 Task: Create a due date automation trigger when advanced on, on the tuesday of the week before a card is due add fields with custom field "Resume" set to a date not in this month at 11:00 AM.
Action: Mouse moved to (900, 271)
Screenshot: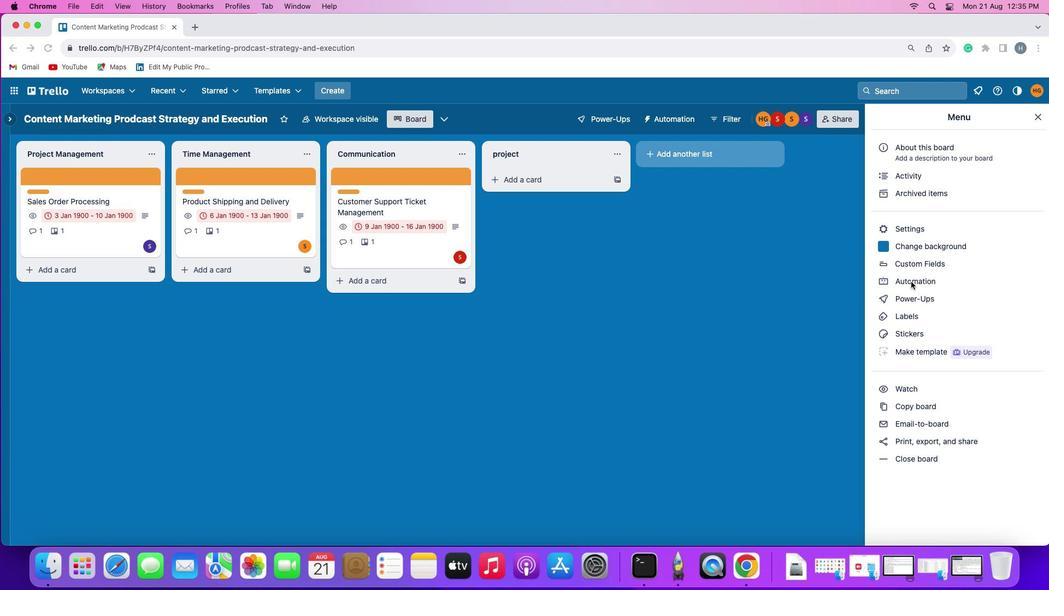 
Action: Mouse pressed left at (900, 271)
Screenshot: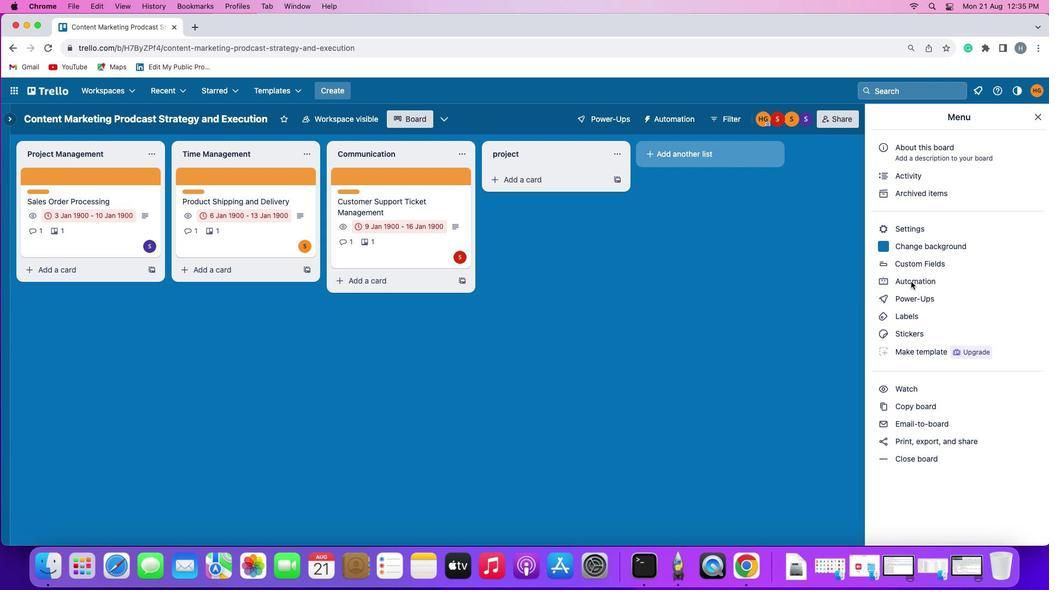 
Action: Mouse pressed left at (900, 271)
Screenshot: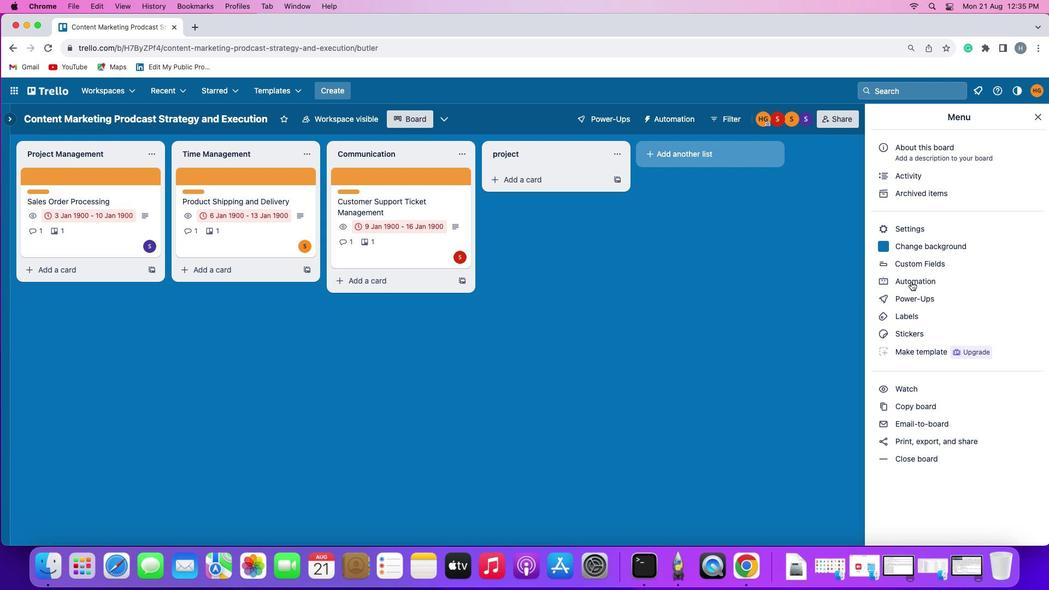 
Action: Mouse moved to (61, 250)
Screenshot: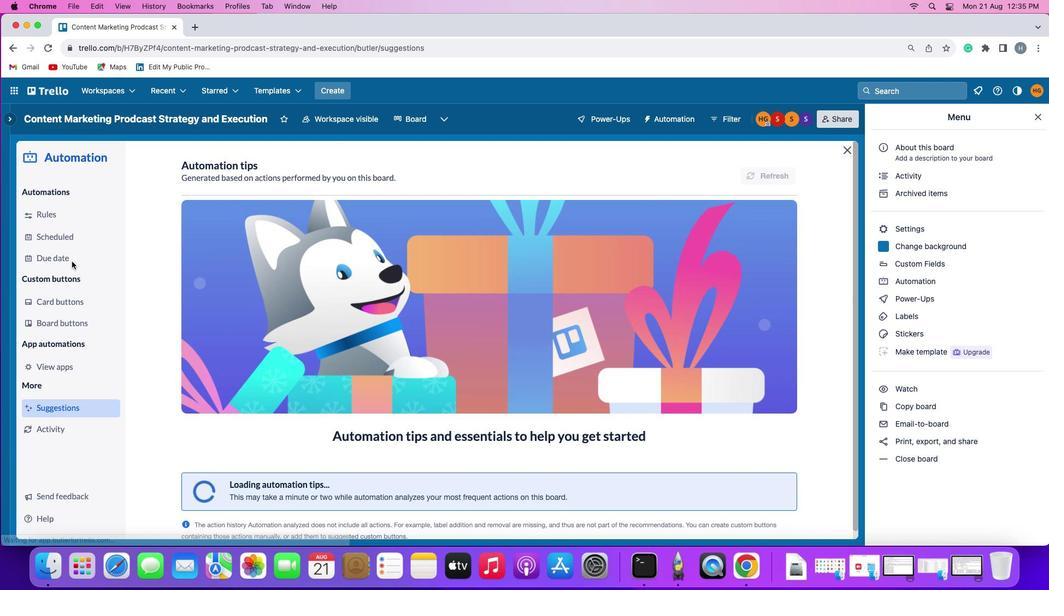 
Action: Mouse pressed left at (61, 250)
Screenshot: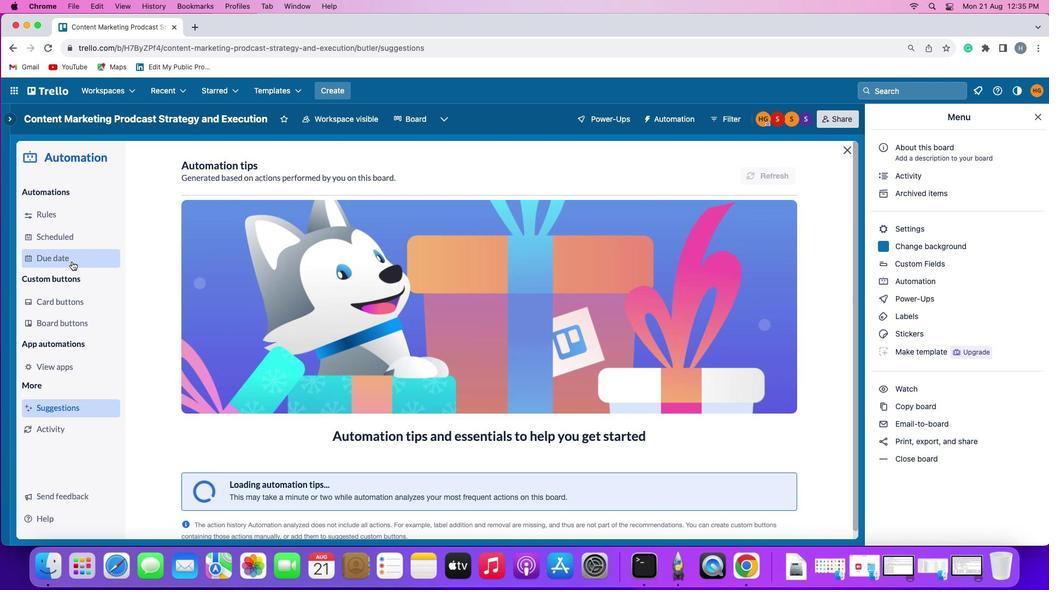 
Action: Mouse moved to (719, 158)
Screenshot: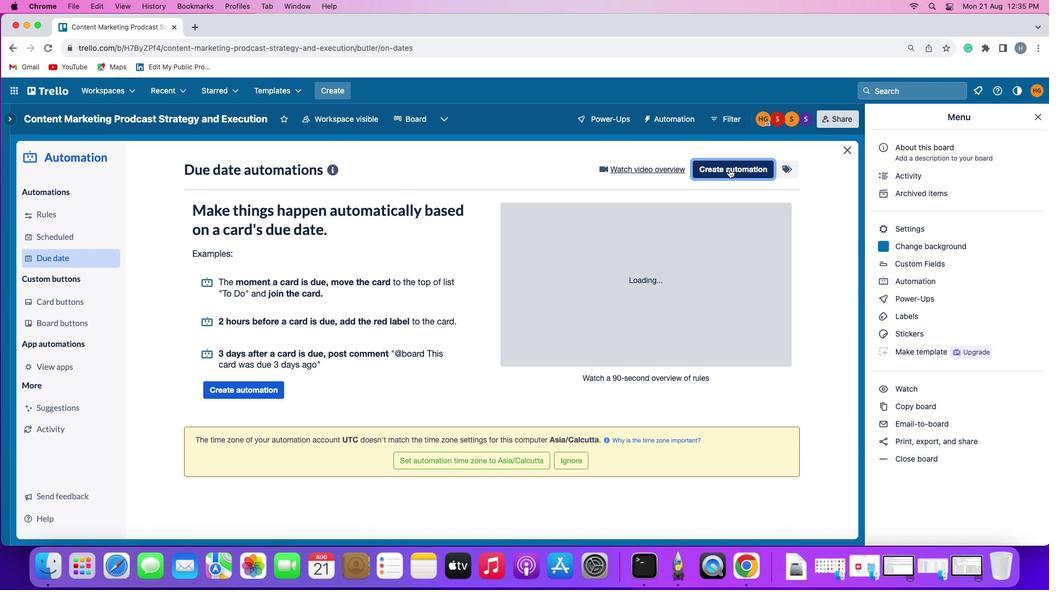 
Action: Mouse pressed left at (719, 158)
Screenshot: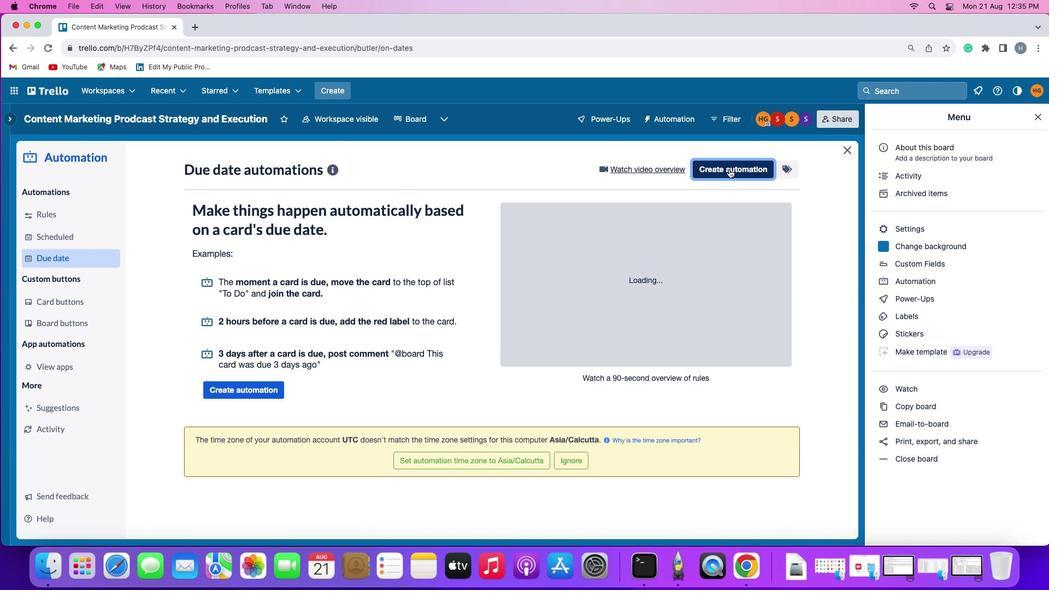
Action: Mouse moved to (195, 262)
Screenshot: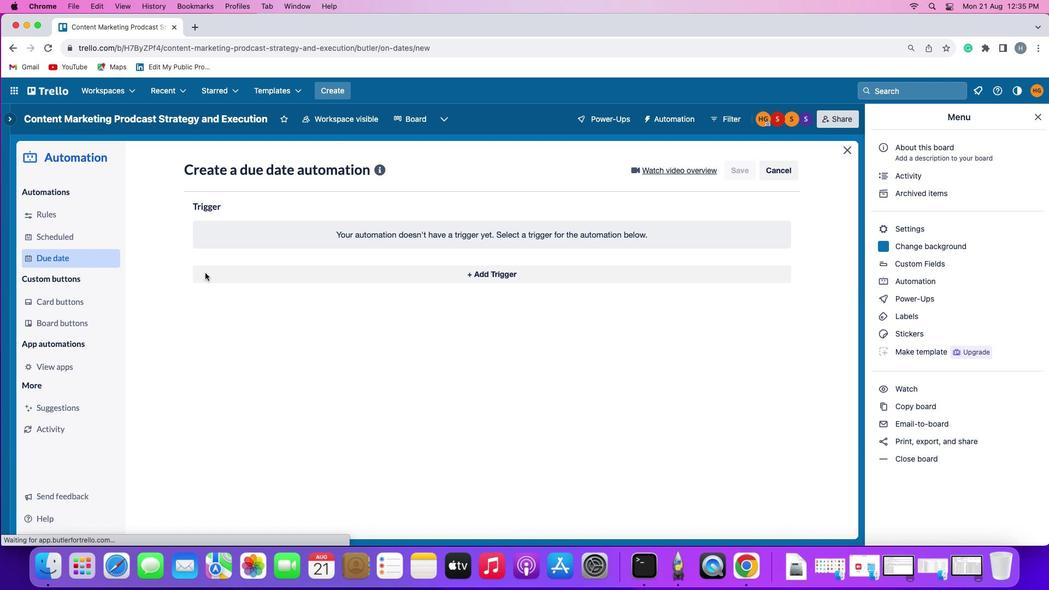 
Action: Mouse pressed left at (195, 262)
Screenshot: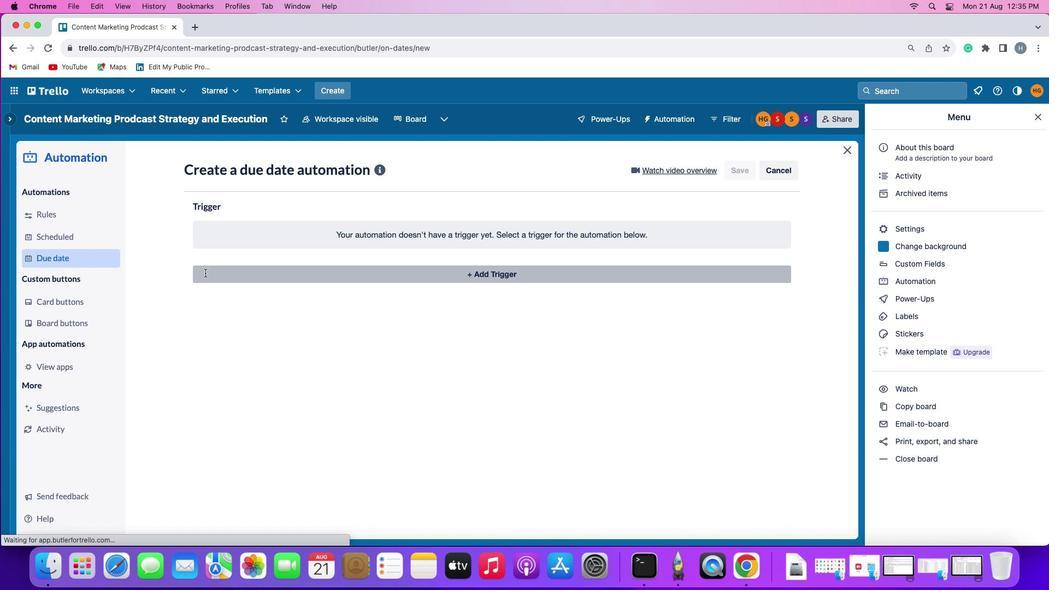 
Action: Mouse moved to (227, 473)
Screenshot: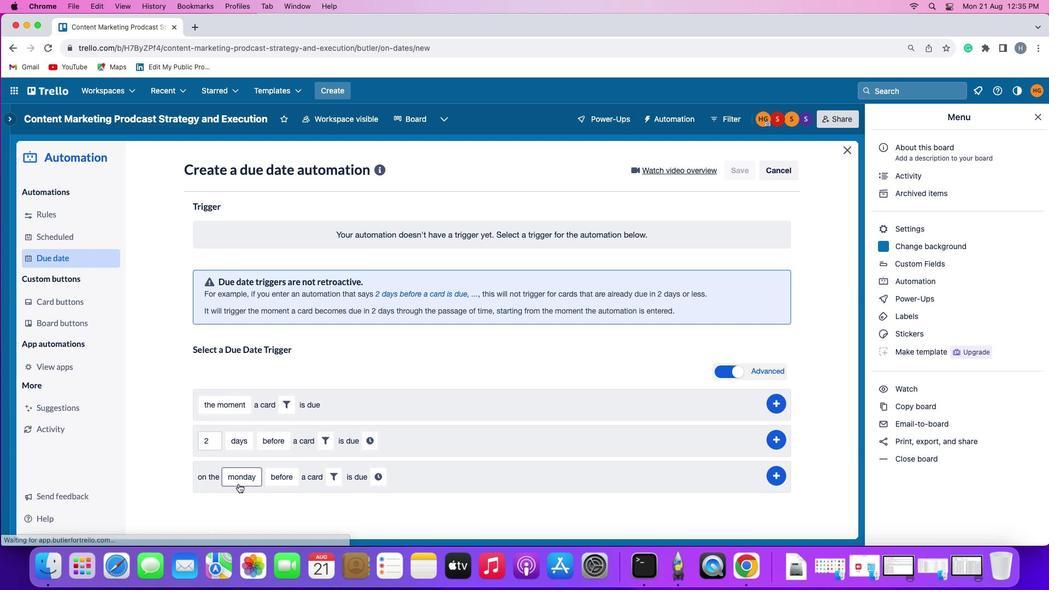 
Action: Mouse pressed left at (227, 473)
Screenshot: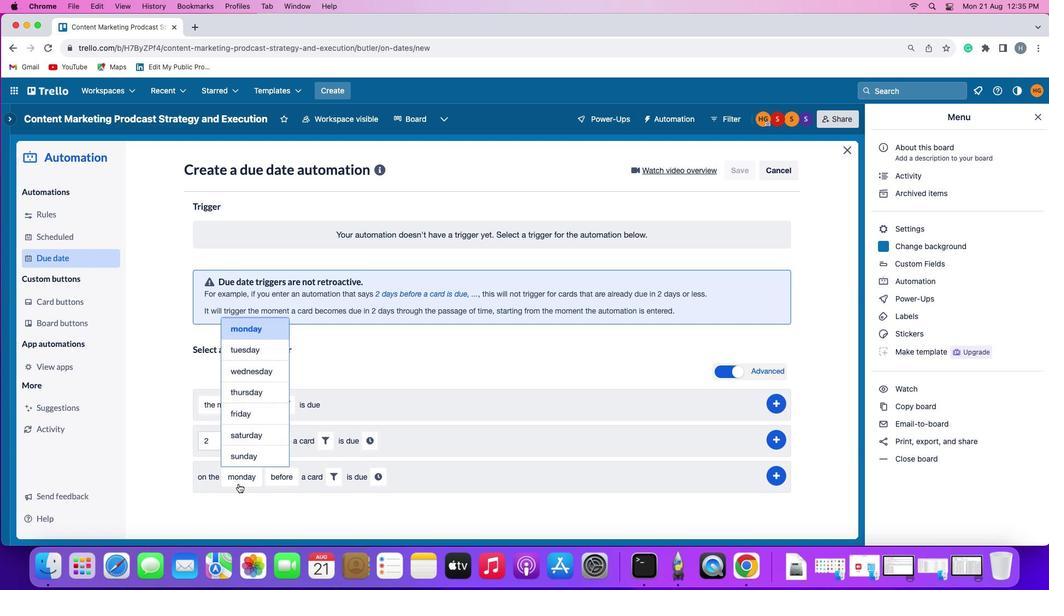 
Action: Mouse moved to (250, 337)
Screenshot: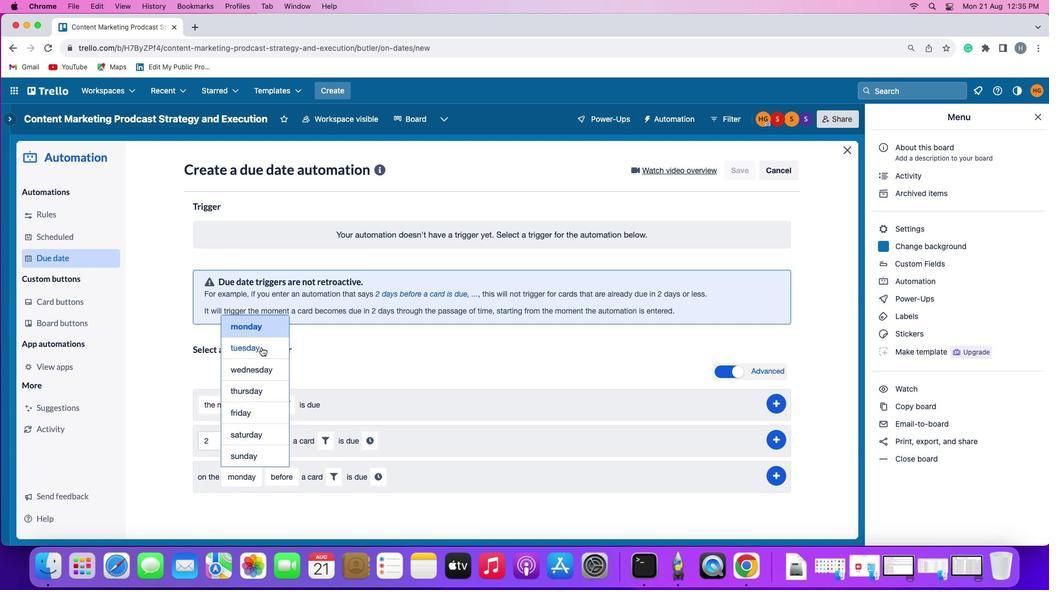 
Action: Mouse pressed left at (250, 337)
Screenshot: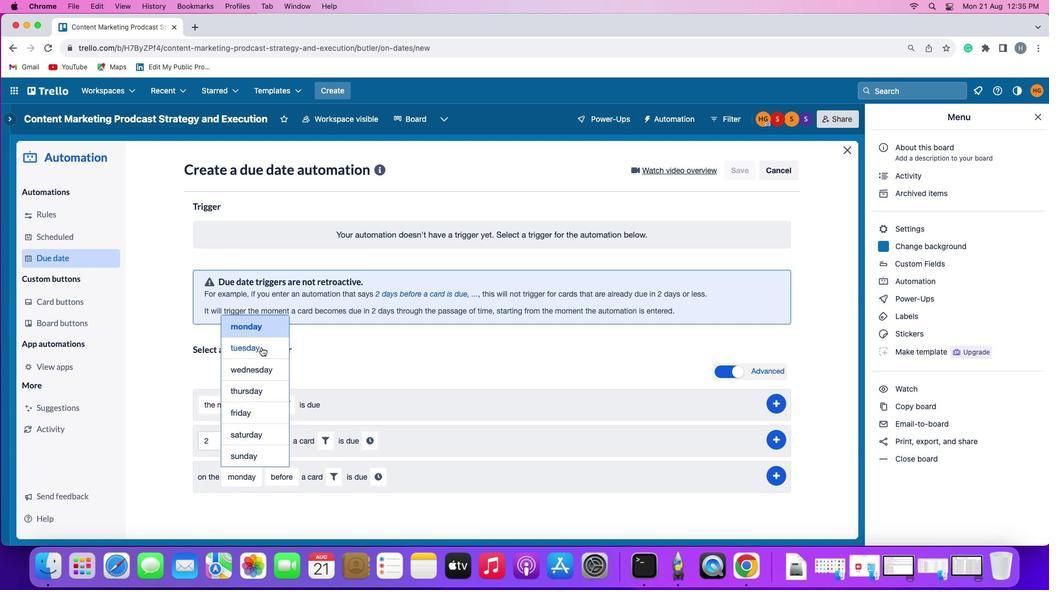 
Action: Mouse moved to (263, 465)
Screenshot: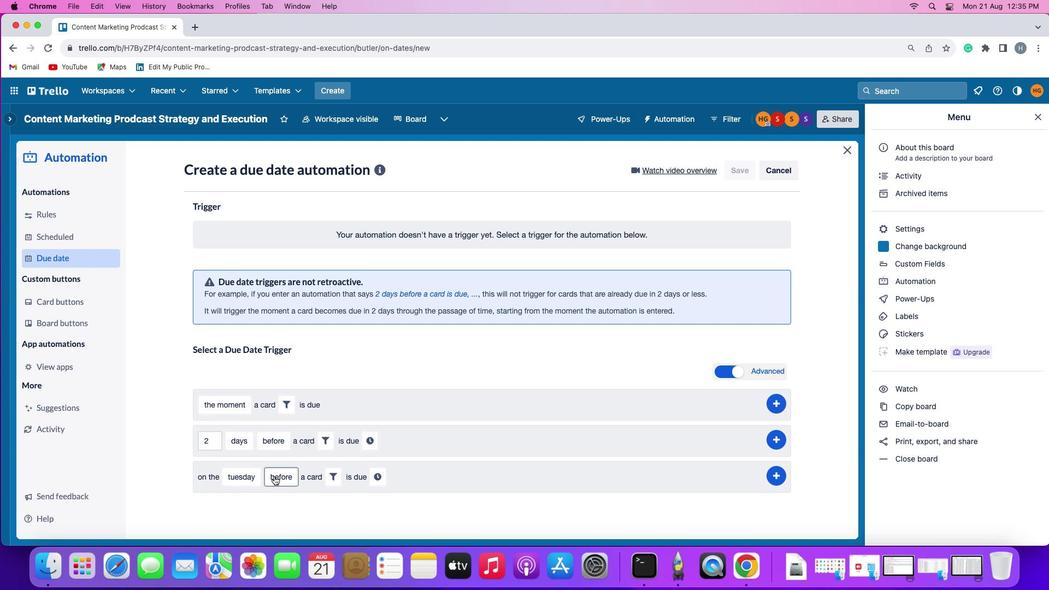 
Action: Mouse pressed left at (263, 465)
Screenshot: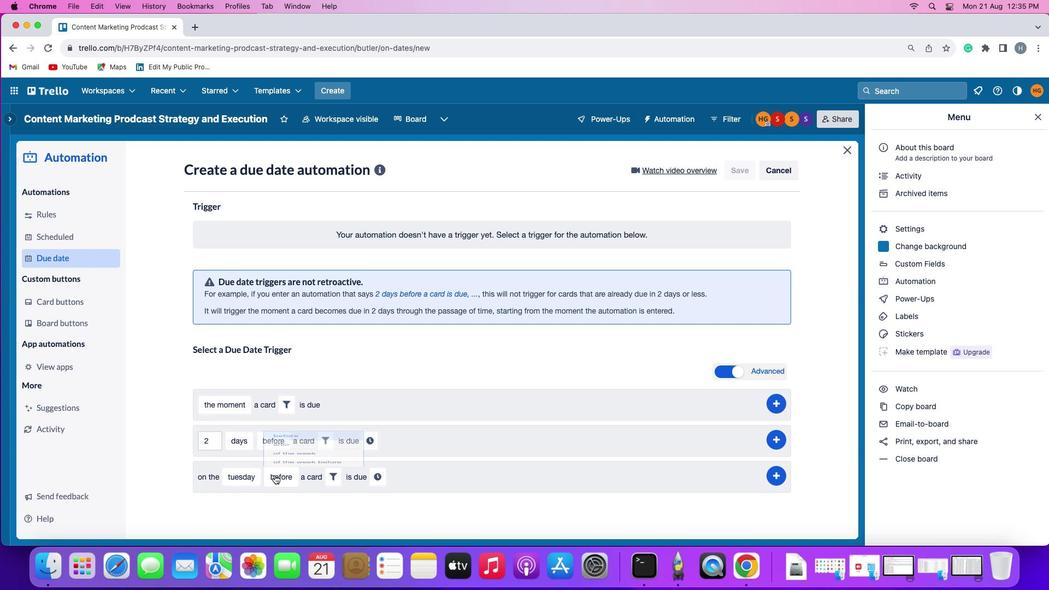 
Action: Mouse moved to (280, 449)
Screenshot: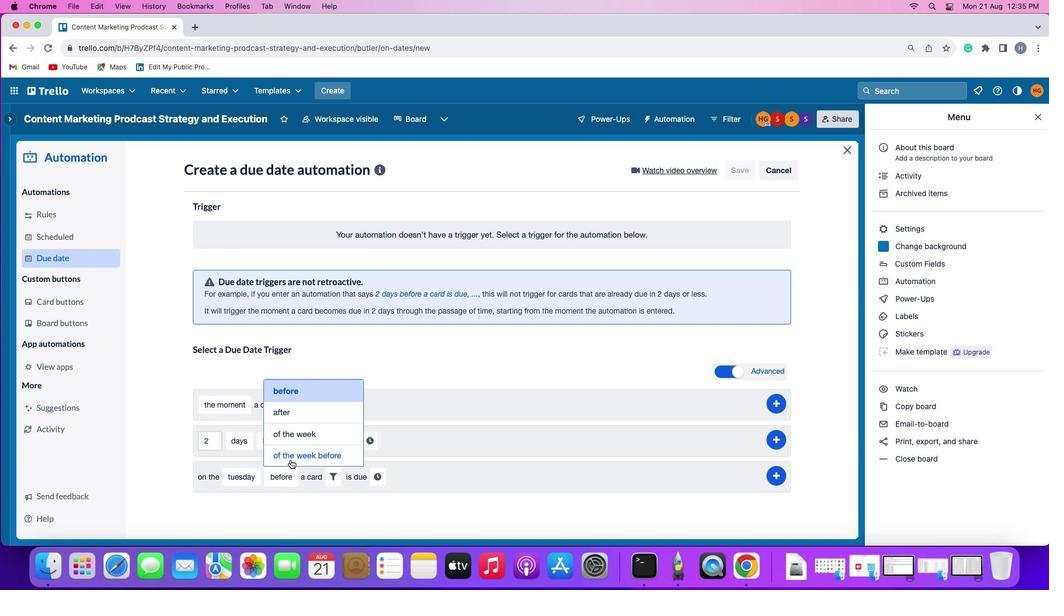 
Action: Mouse pressed left at (280, 449)
Screenshot: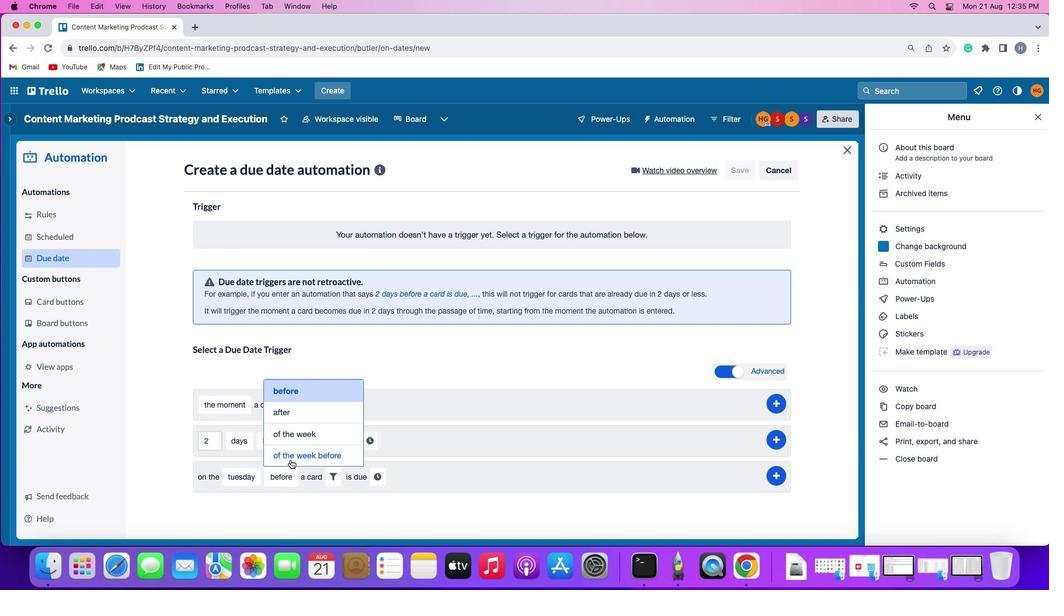 
Action: Mouse moved to (357, 465)
Screenshot: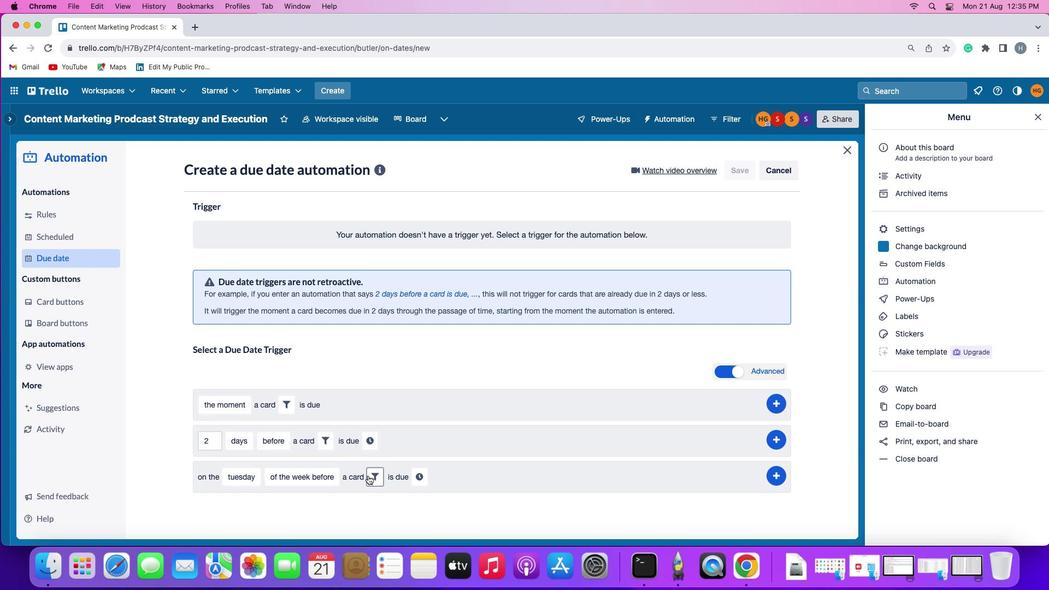 
Action: Mouse pressed left at (357, 465)
Screenshot: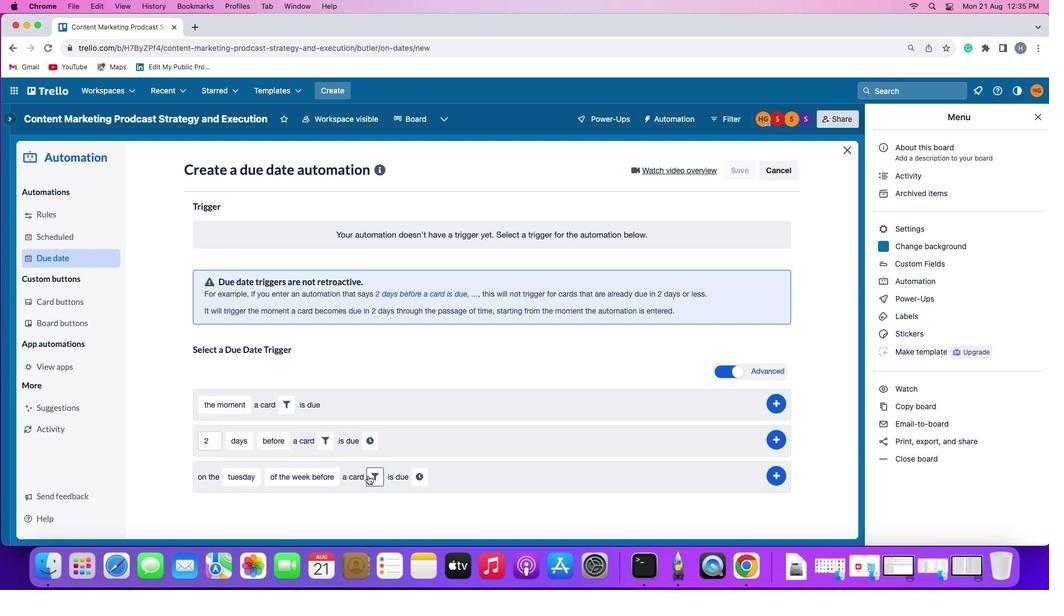 
Action: Mouse moved to (536, 499)
Screenshot: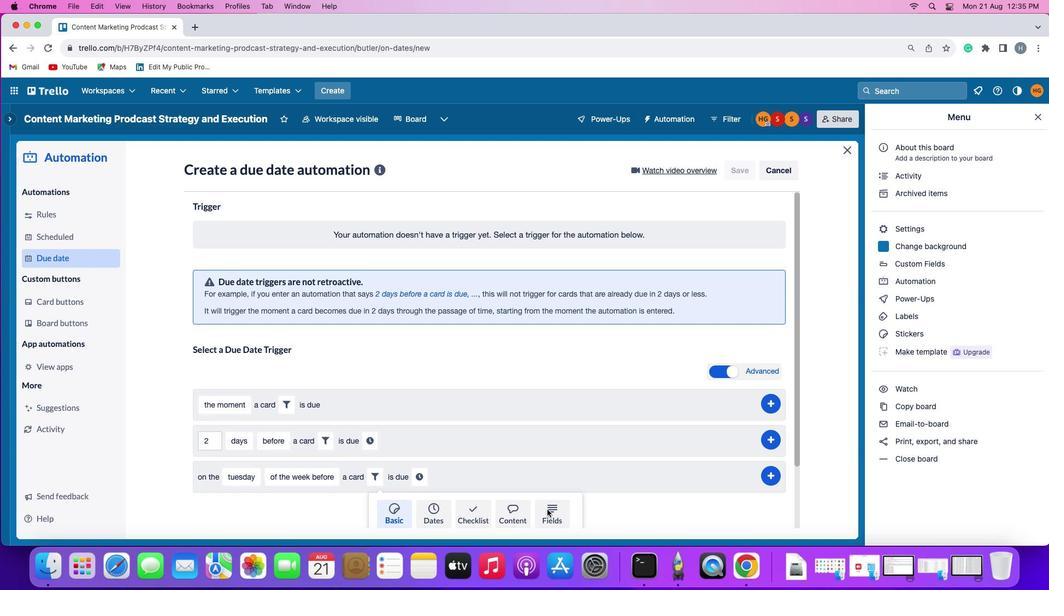 
Action: Mouse pressed left at (536, 499)
Screenshot: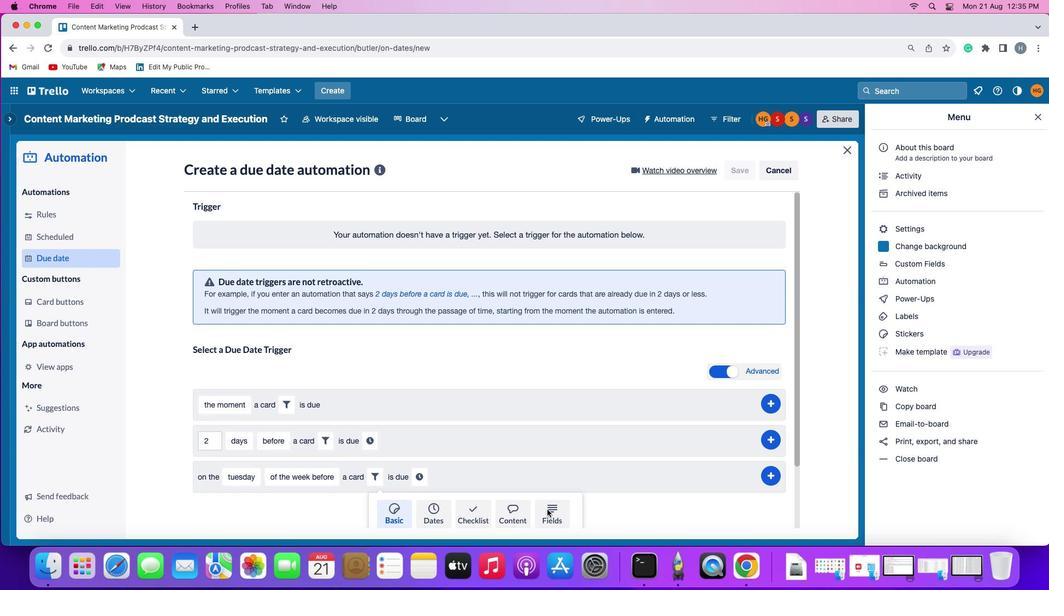 
Action: Mouse moved to (309, 503)
Screenshot: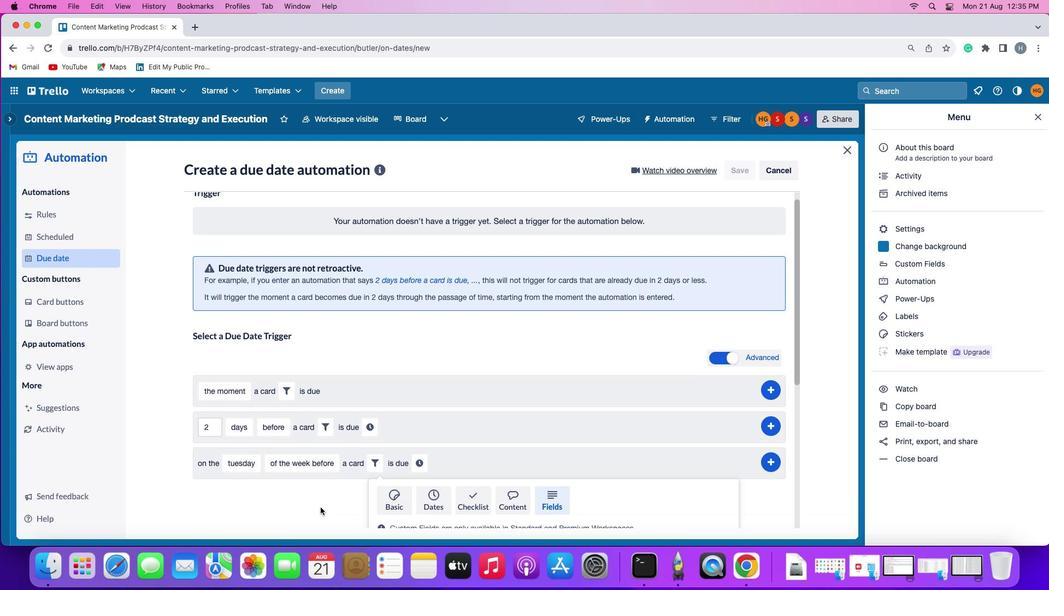 
Action: Mouse scrolled (309, 503) with delta (-9, -10)
Screenshot: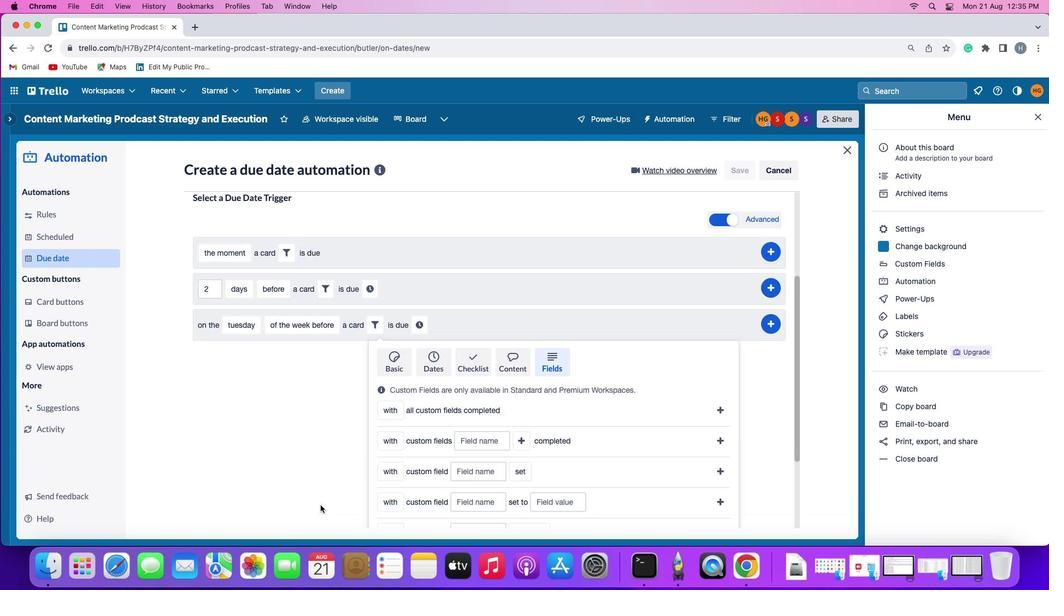 
Action: Mouse scrolled (309, 503) with delta (-9, -10)
Screenshot: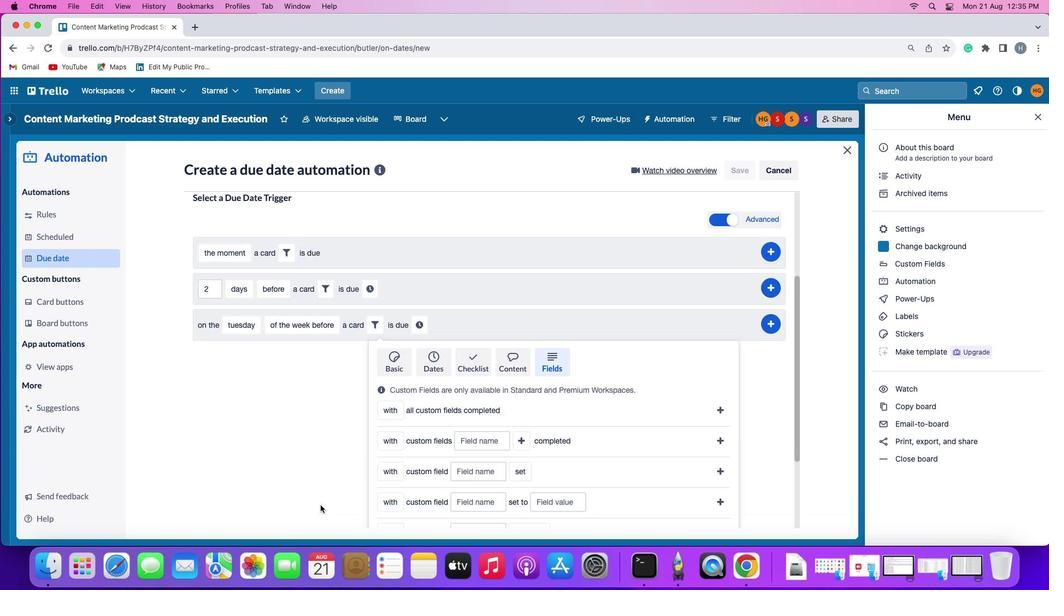 
Action: Mouse scrolled (309, 503) with delta (-9, -12)
Screenshot: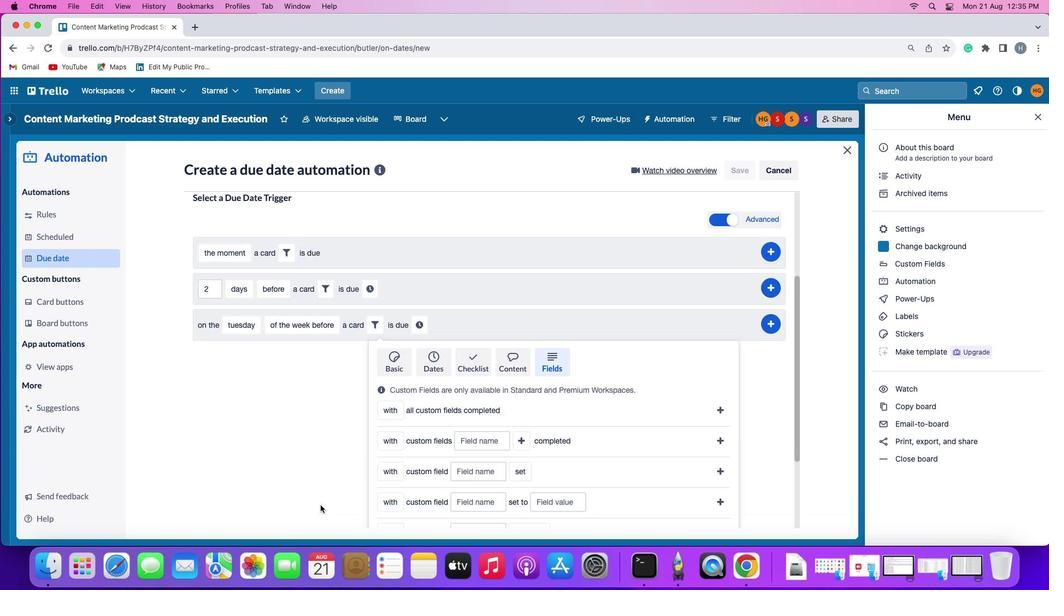 
Action: Mouse moved to (309, 503)
Screenshot: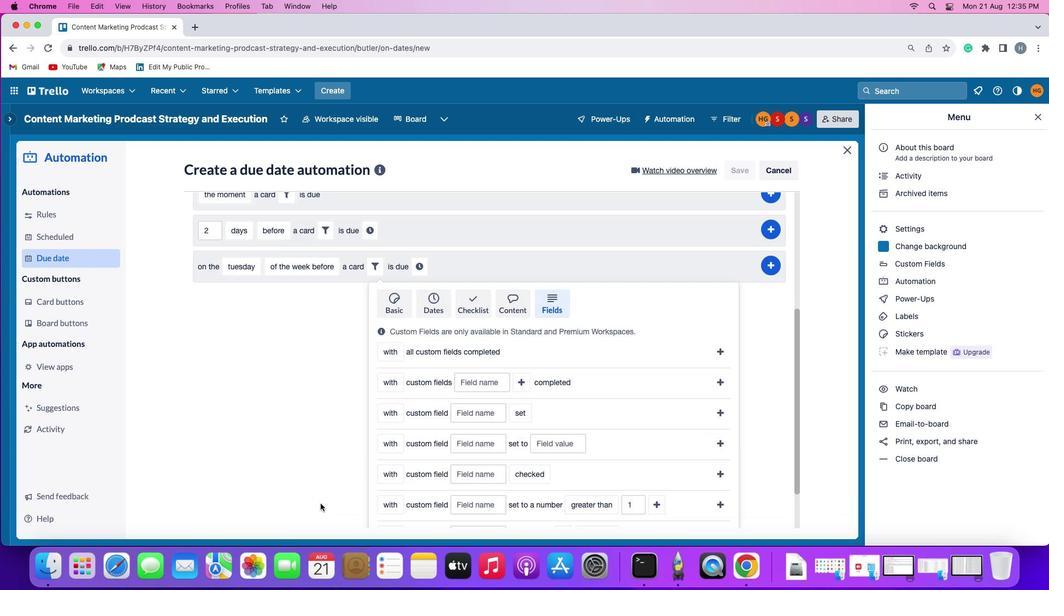 
Action: Mouse scrolled (309, 503) with delta (-9, -12)
Screenshot: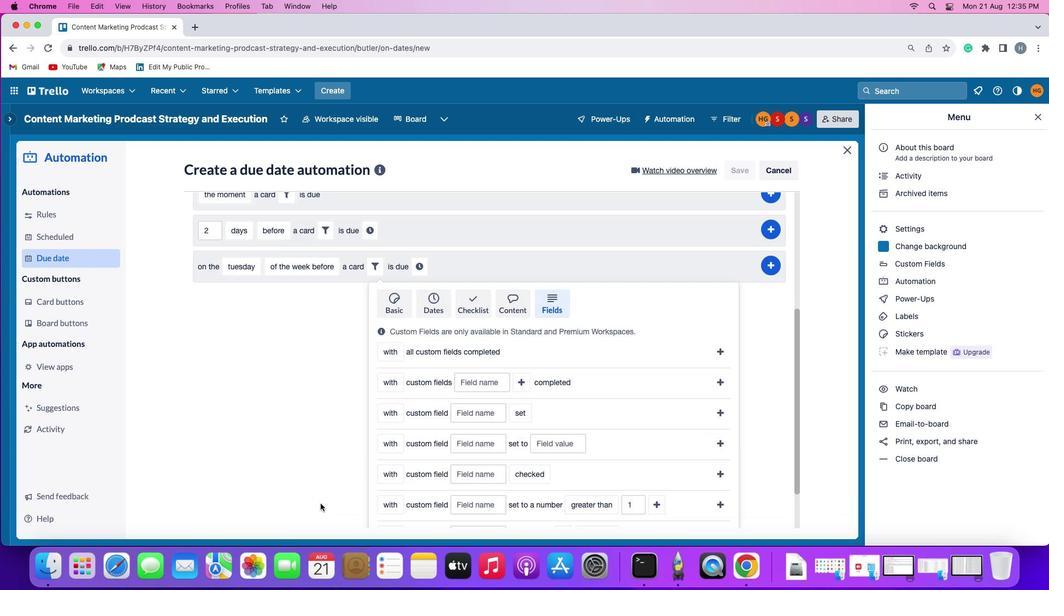 
Action: Mouse moved to (309, 502)
Screenshot: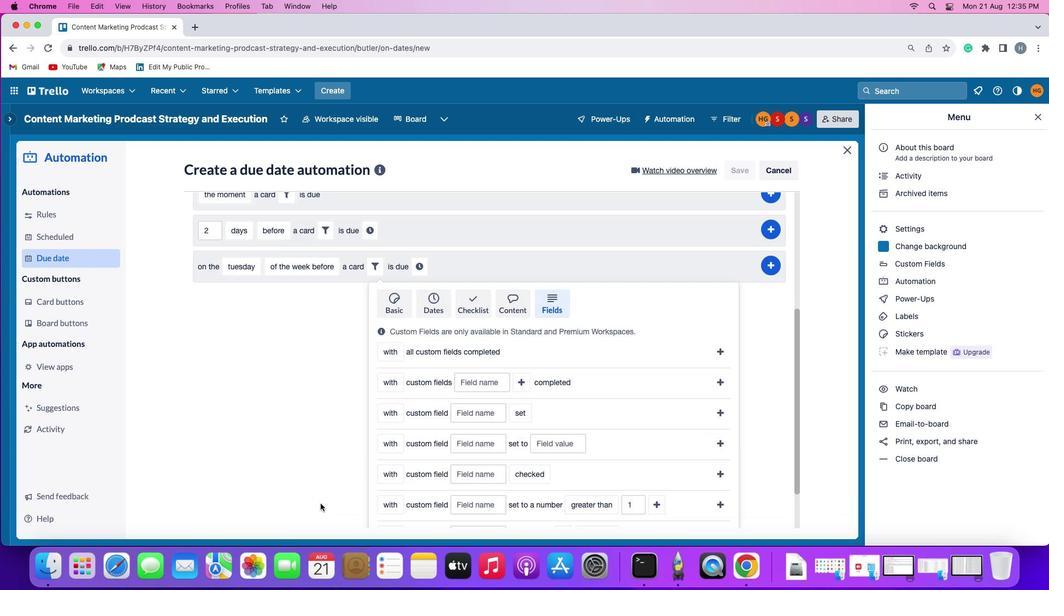 
Action: Mouse scrolled (309, 502) with delta (-9, -13)
Screenshot: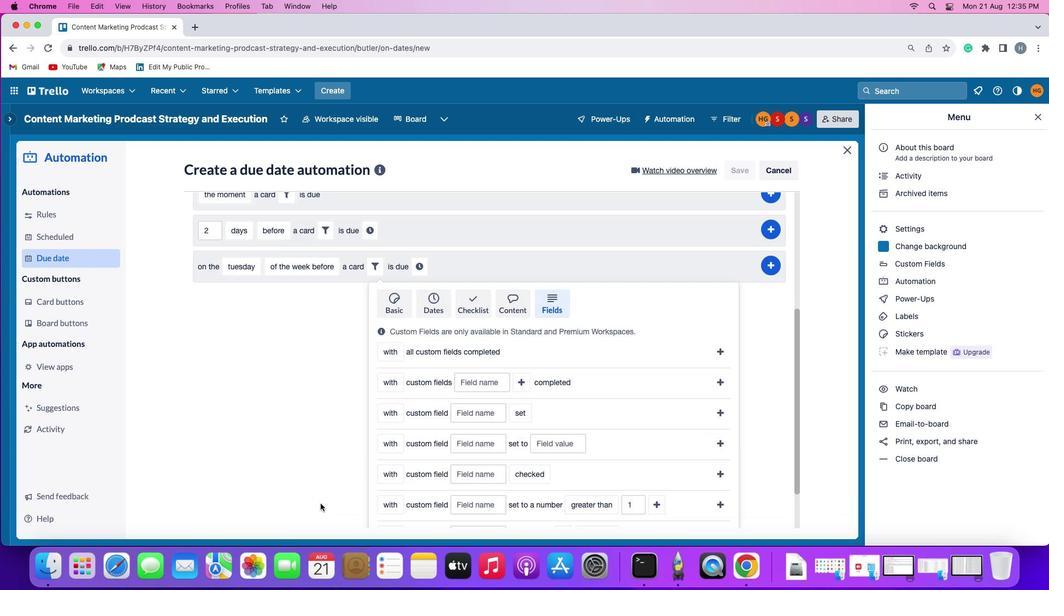 
Action: Mouse moved to (309, 496)
Screenshot: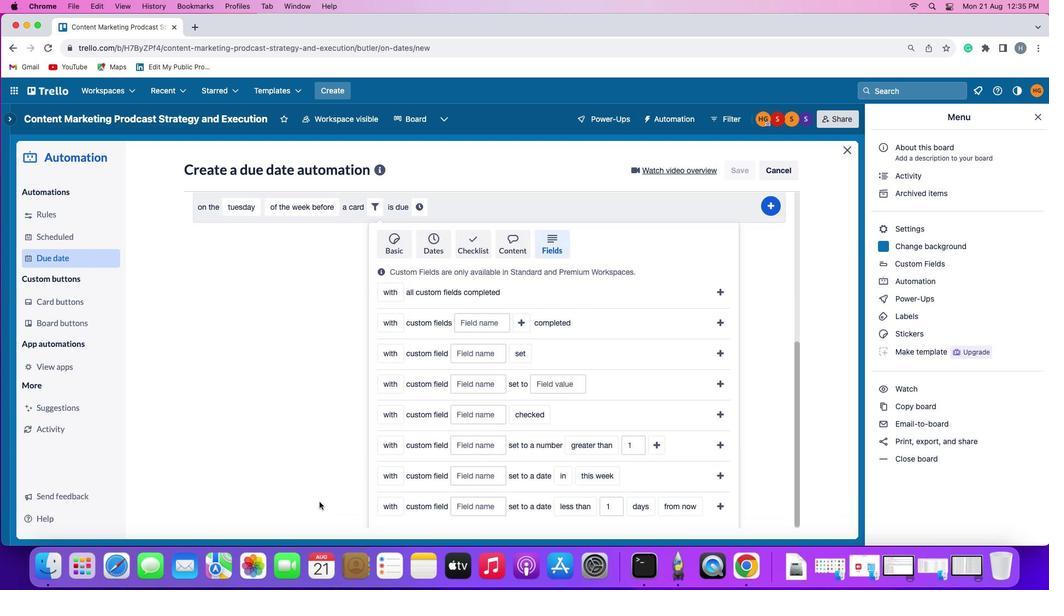 
Action: Mouse scrolled (309, 496) with delta (-9, -13)
Screenshot: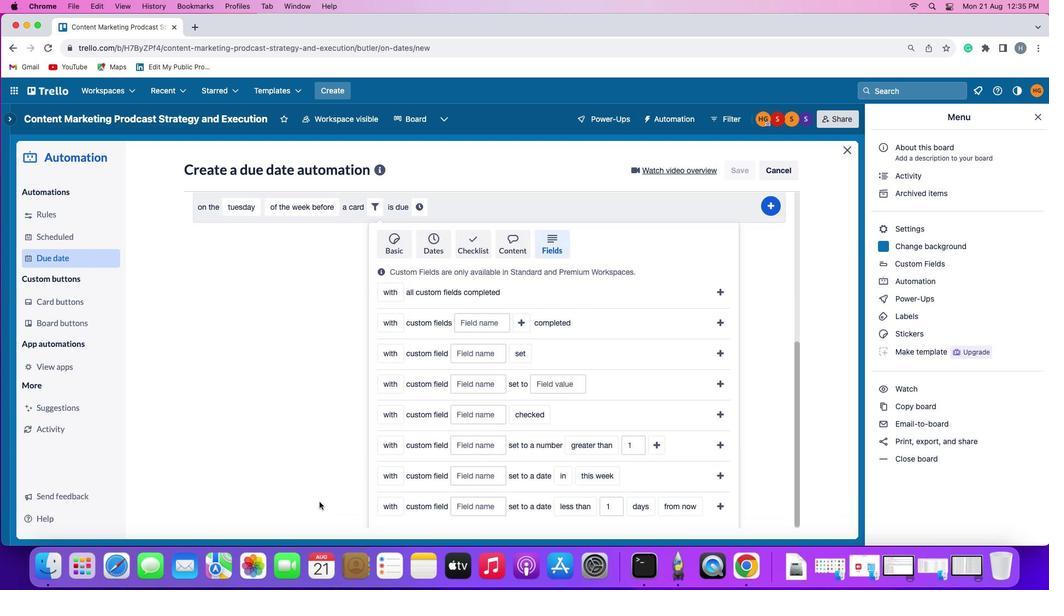 
Action: Mouse moved to (306, 472)
Screenshot: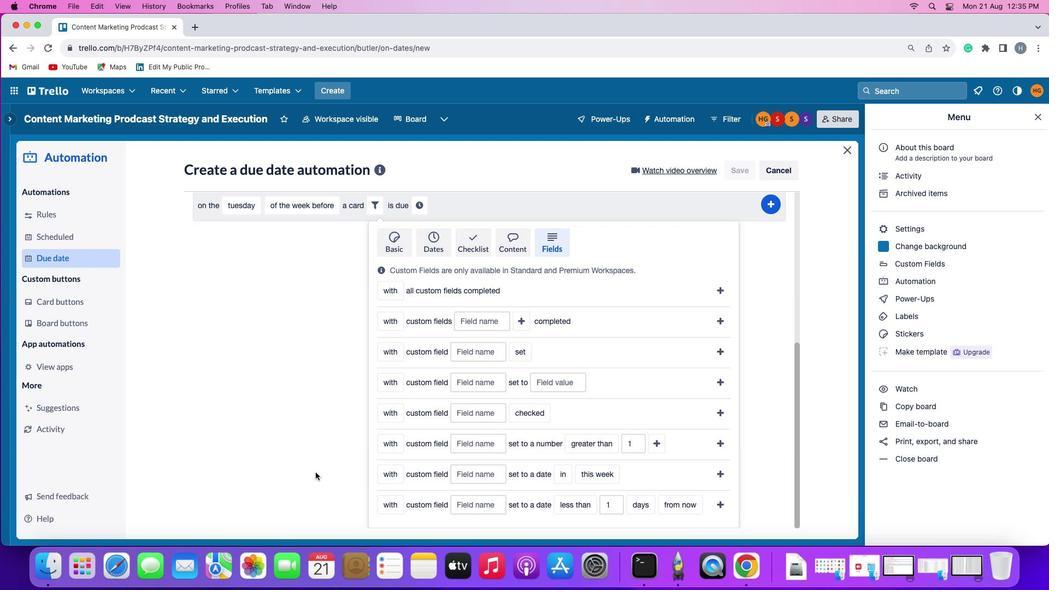 
Action: Mouse scrolled (306, 472) with delta (-9, -10)
Screenshot: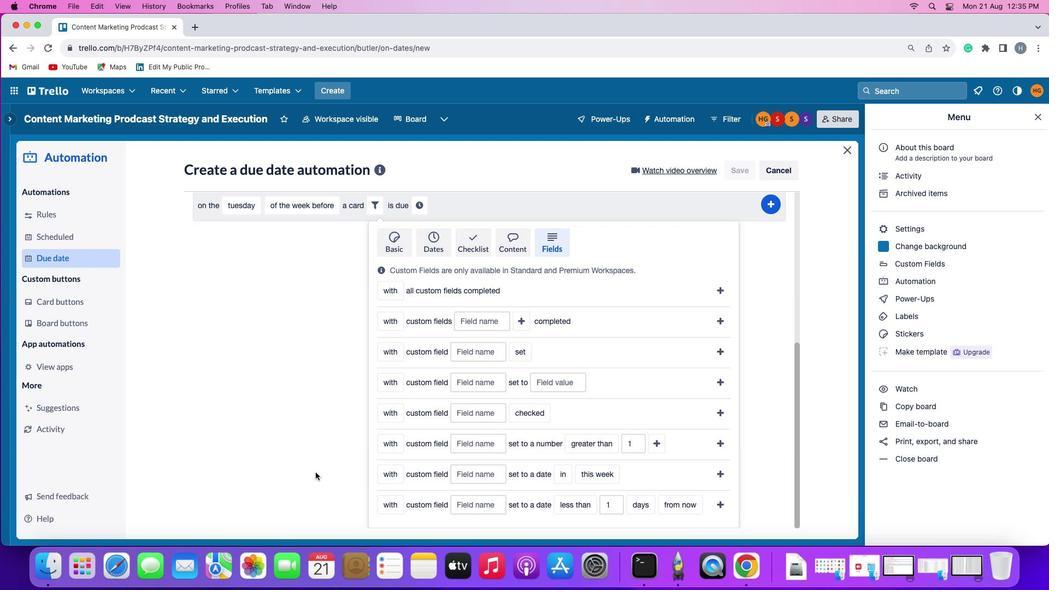 
Action: Mouse moved to (306, 472)
Screenshot: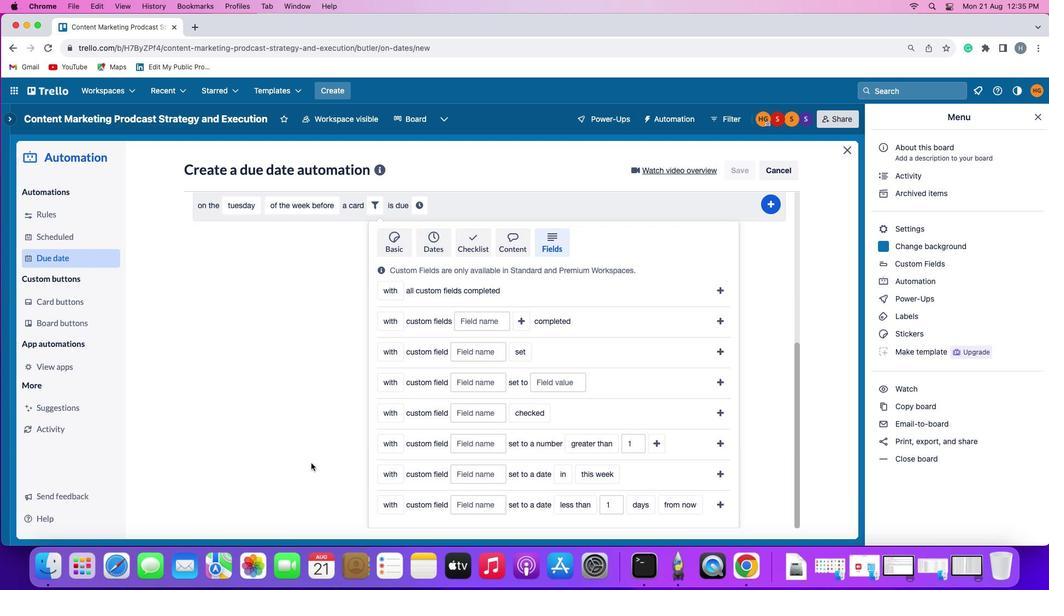 
Action: Mouse scrolled (306, 472) with delta (-9, -10)
Screenshot: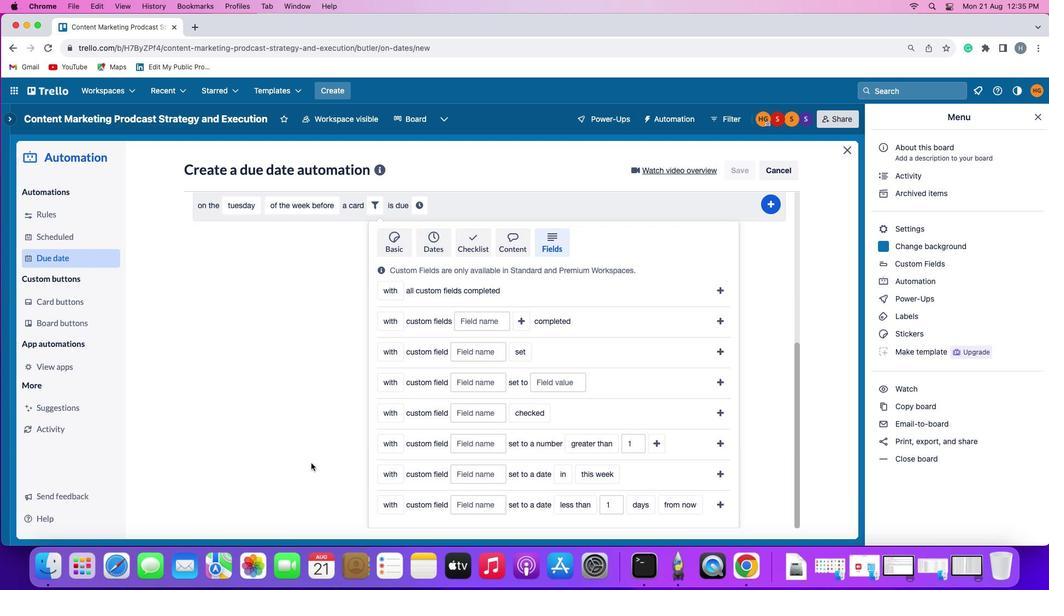 
Action: Mouse moved to (306, 472)
Screenshot: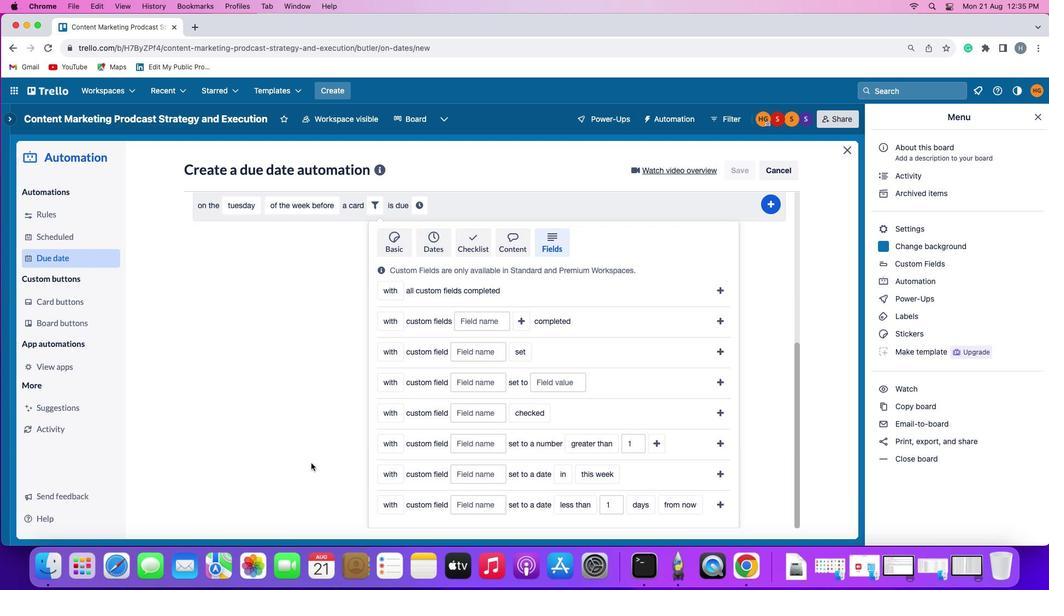 
Action: Mouse scrolled (306, 472) with delta (-9, -12)
Screenshot: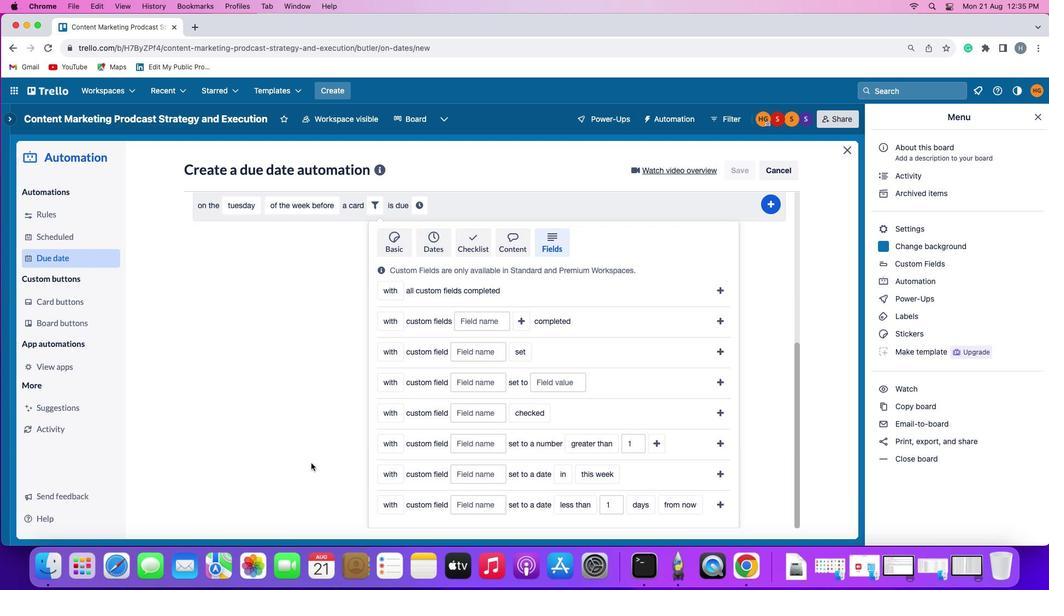 
Action: Mouse moved to (306, 471)
Screenshot: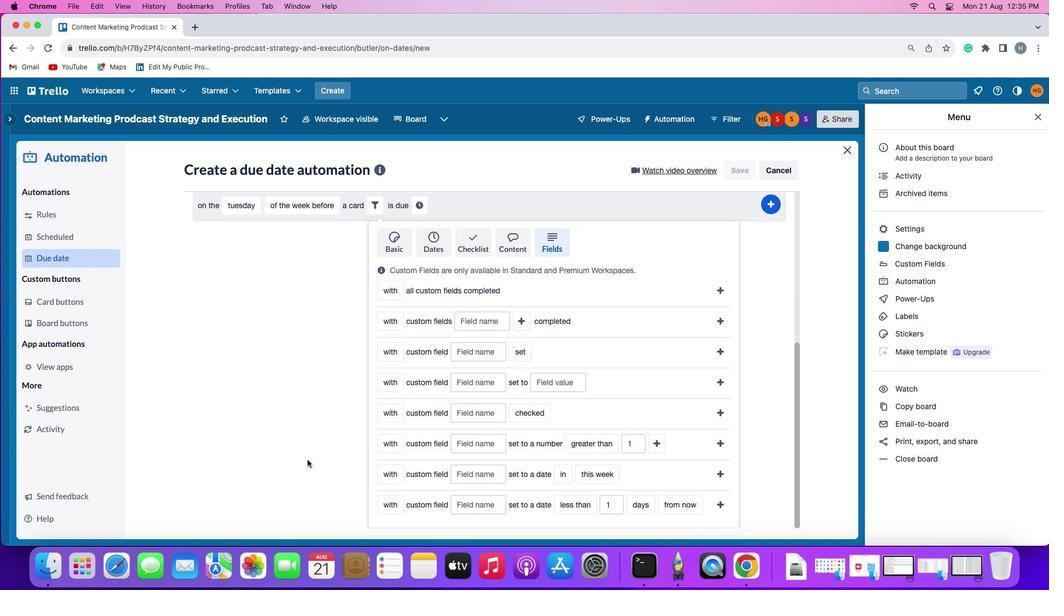 
Action: Mouse scrolled (306, 471) with delta (-9, -12)
Screenshot: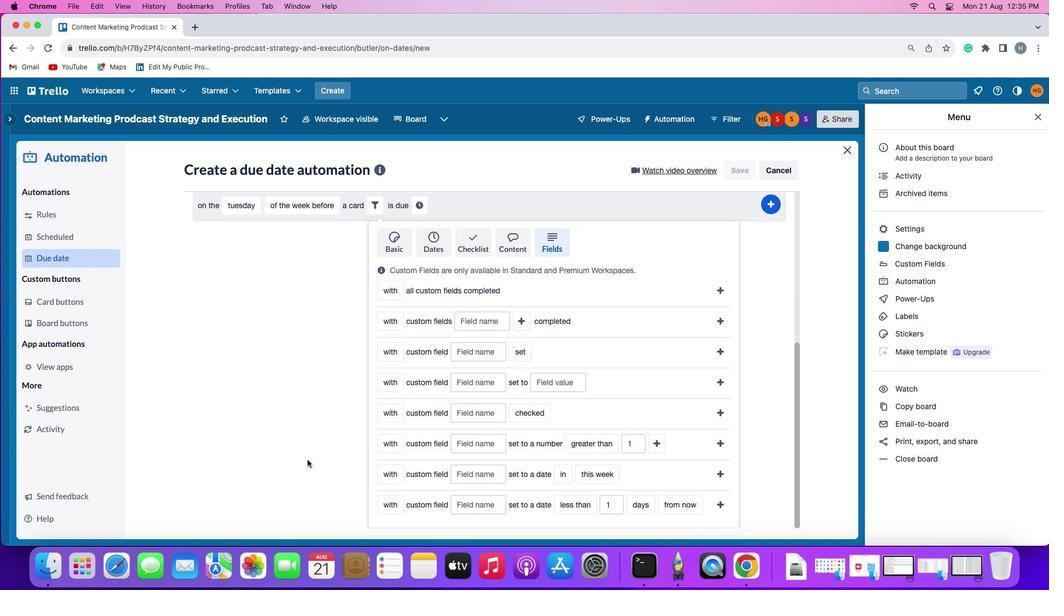 
Action: Mouse moved to (305, 464)
Screenshot: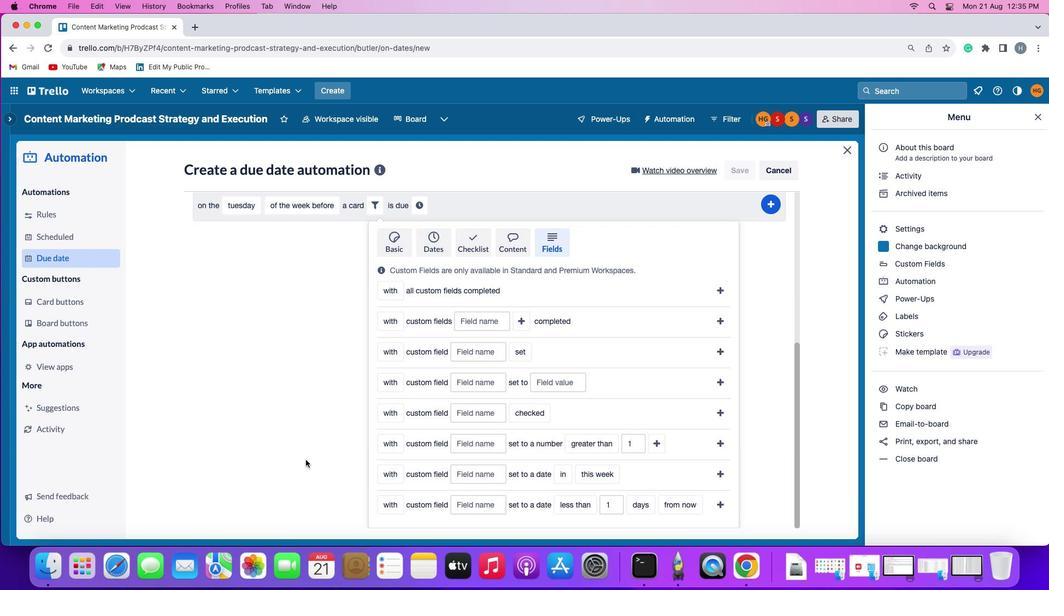 
Action: Mouse scrolled (305, 464) with delta (-9, -13)
Screenshot: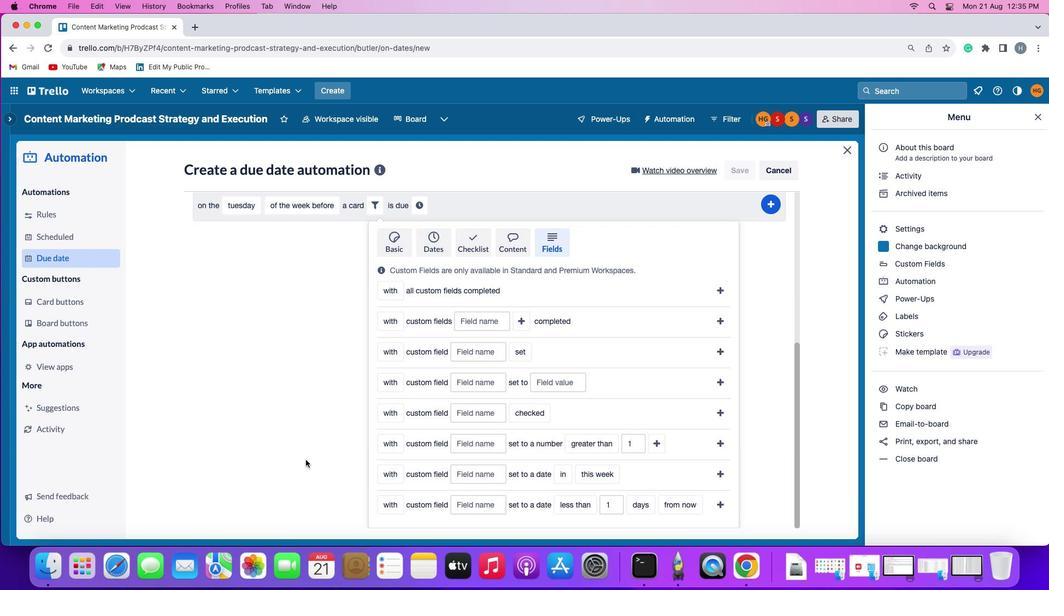 
Action: Mouse moved to (463, 465)
Screenshot: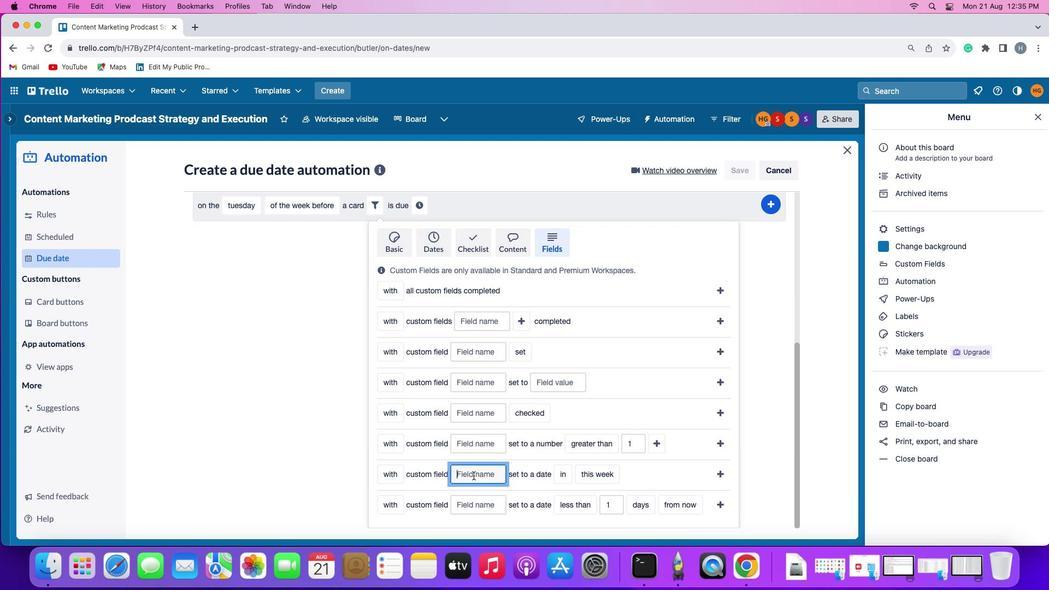 
Action: Mouse pressed left at (463, 465)
Screenshot: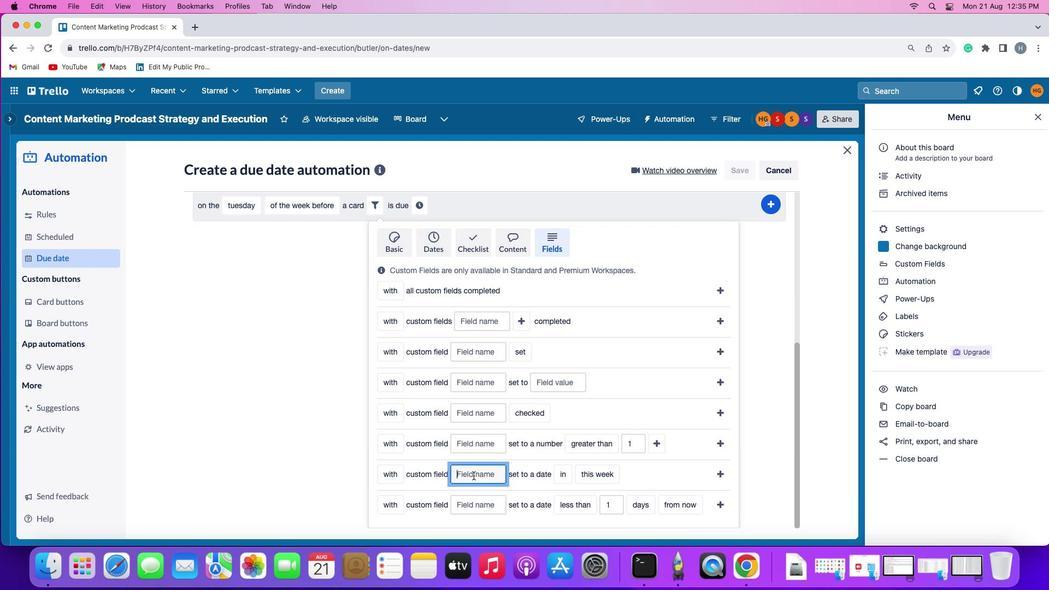 
Action: Mouse moved to (463, 465)
Screenshot: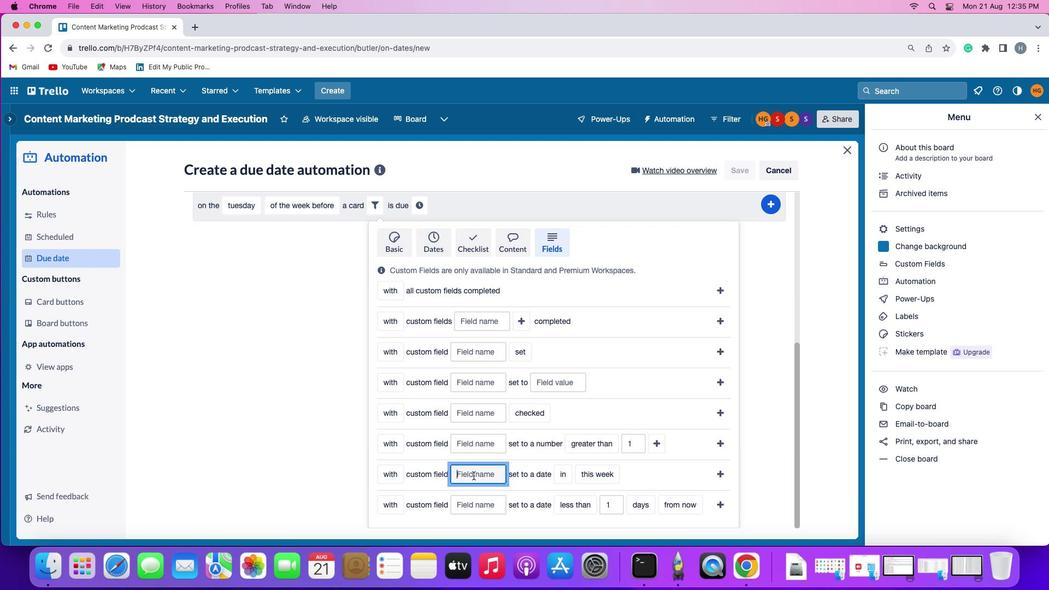 
Action: Key pressed Key.shift'R''e''s''u''m''w'Key.backspace'e'
Screenshot: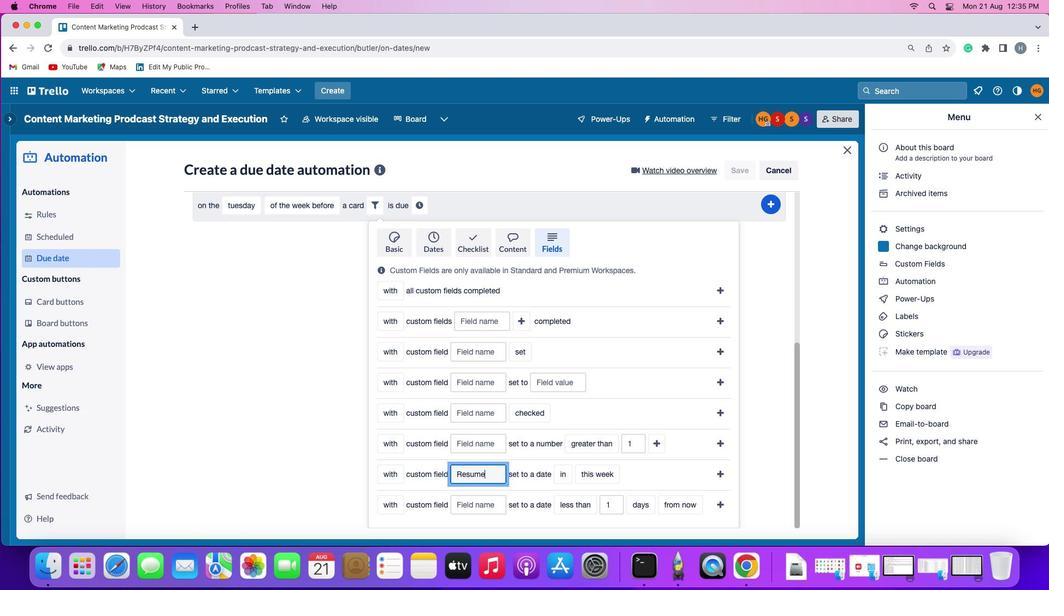 
Action: Mouse moved to (553, 464)
Screenshot: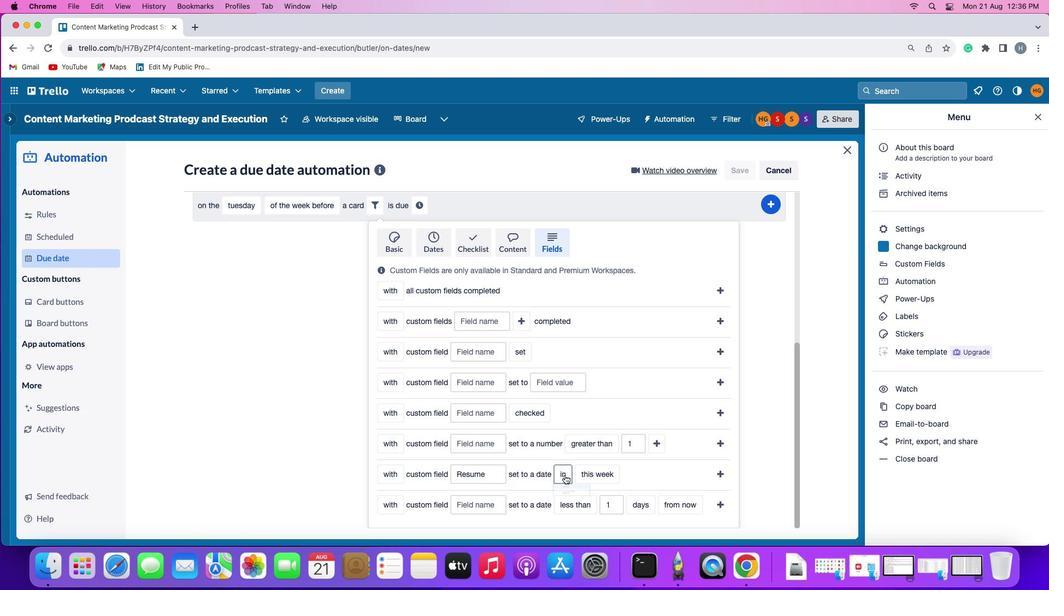 
Action: Mouse pressed left at (553, 464)
Screenshot: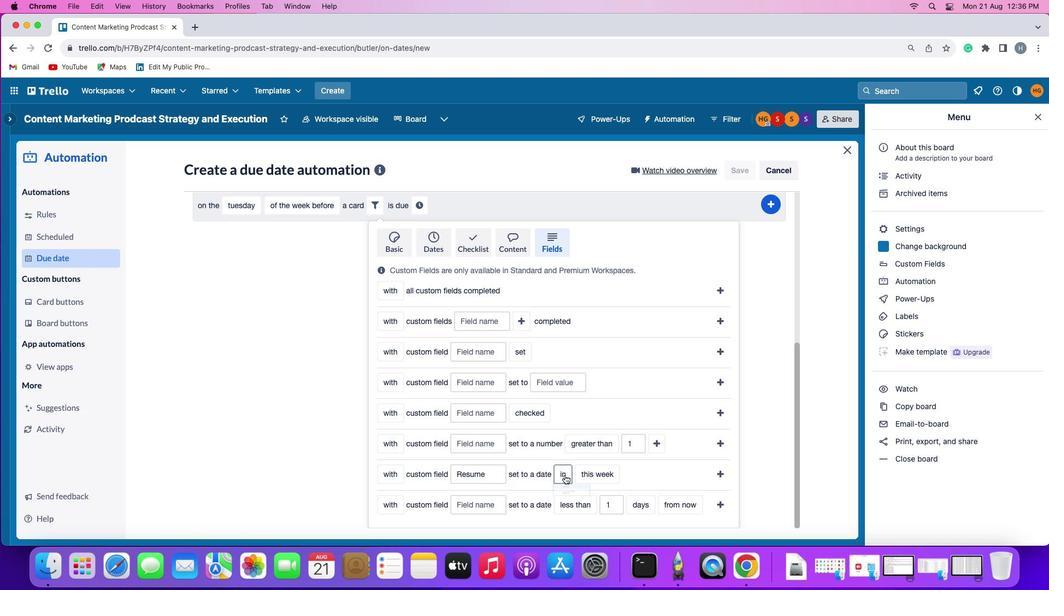 
Action: Mouse moved to (559, 502)
Screenshot: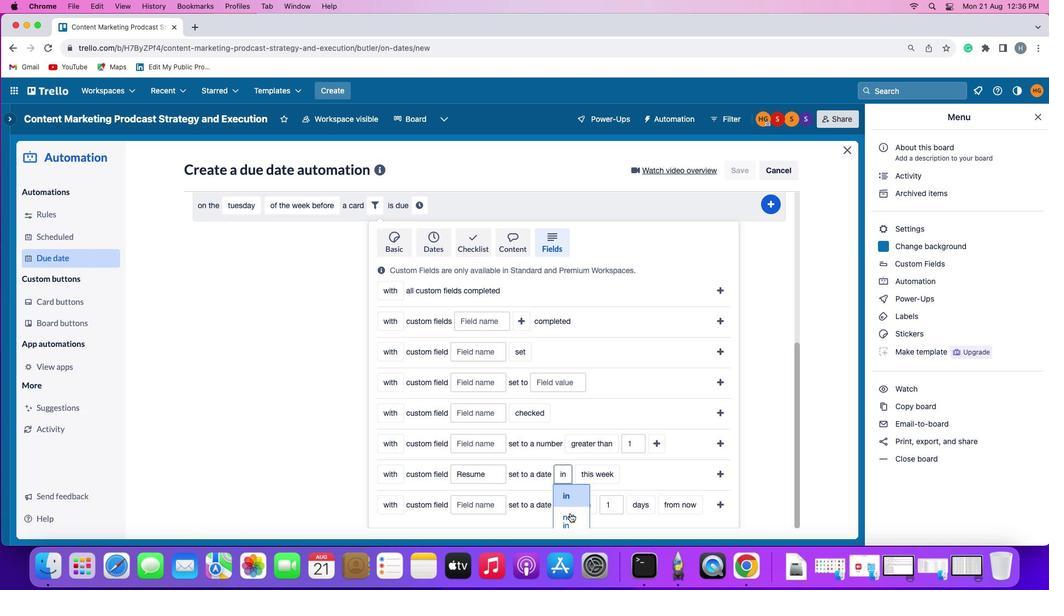 
Action: Mouse pressed left at (559, 502)
Screenshot: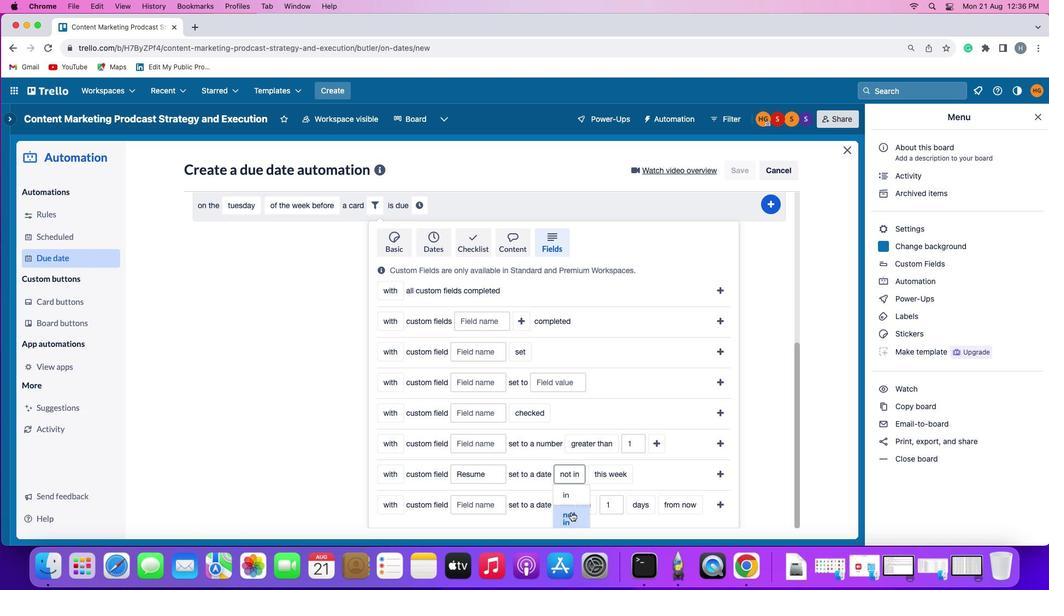 
Action: Mouse moved to (593, 468)
Screenshot: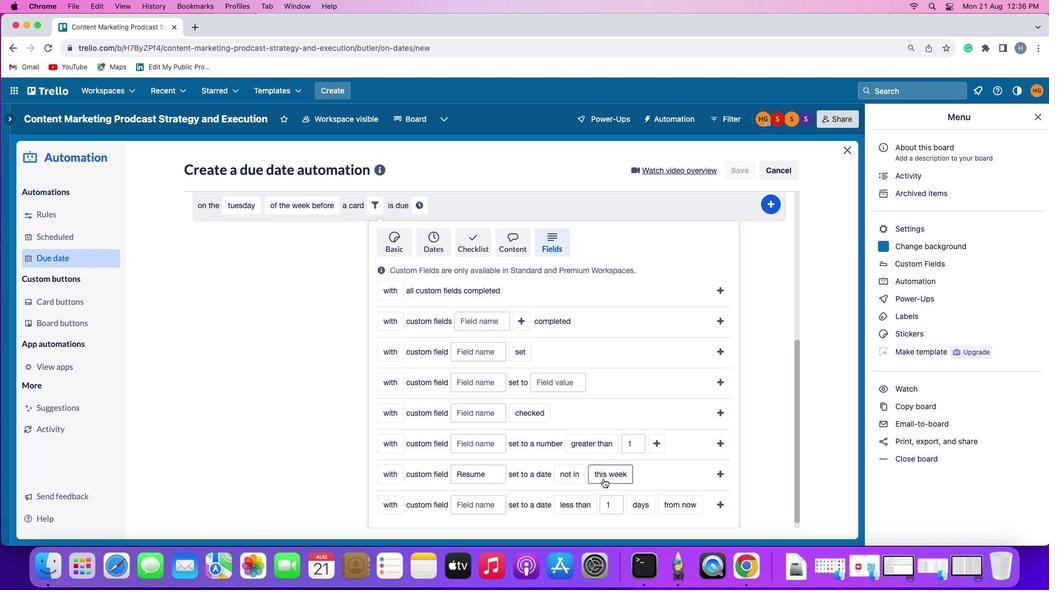 
Action: Mouse pressed left at (593, 468)
Screenshot: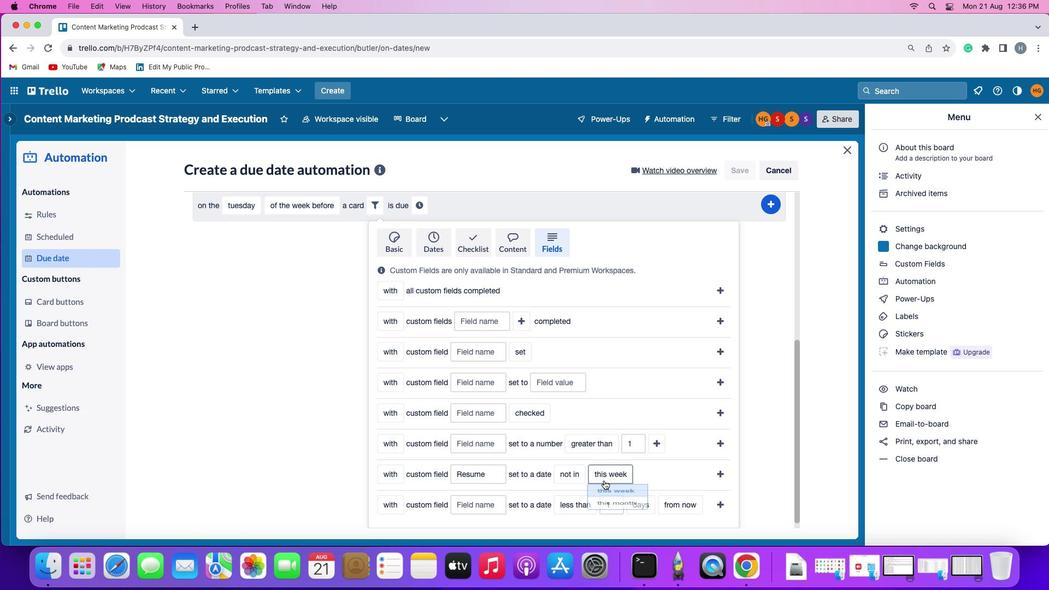 
Action: Mouse moved to (596, 498)
Screenshot: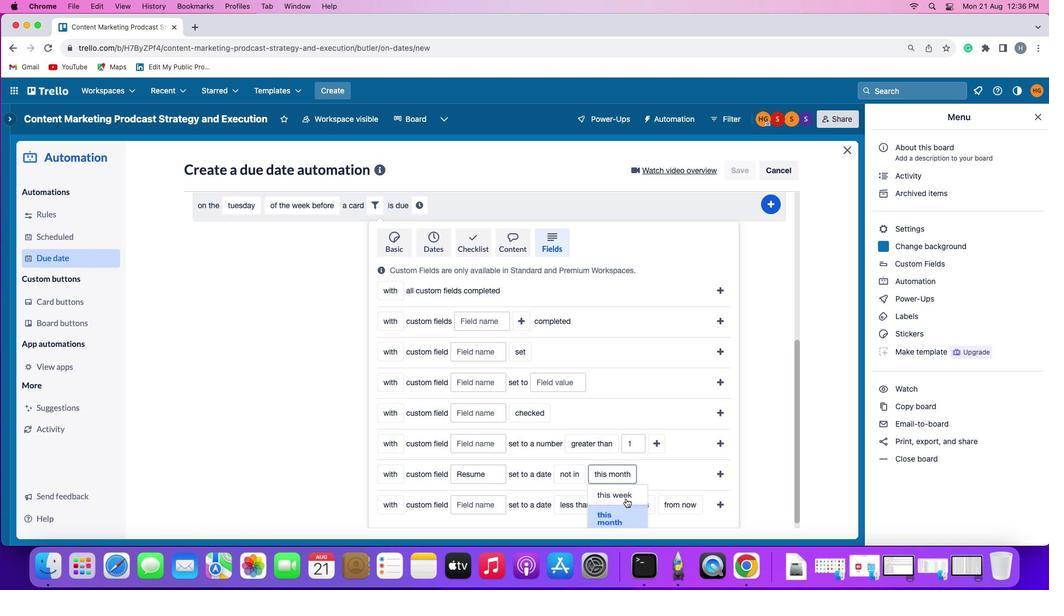 
Action: Mouse pressed left at (596, 498)
Screenshot: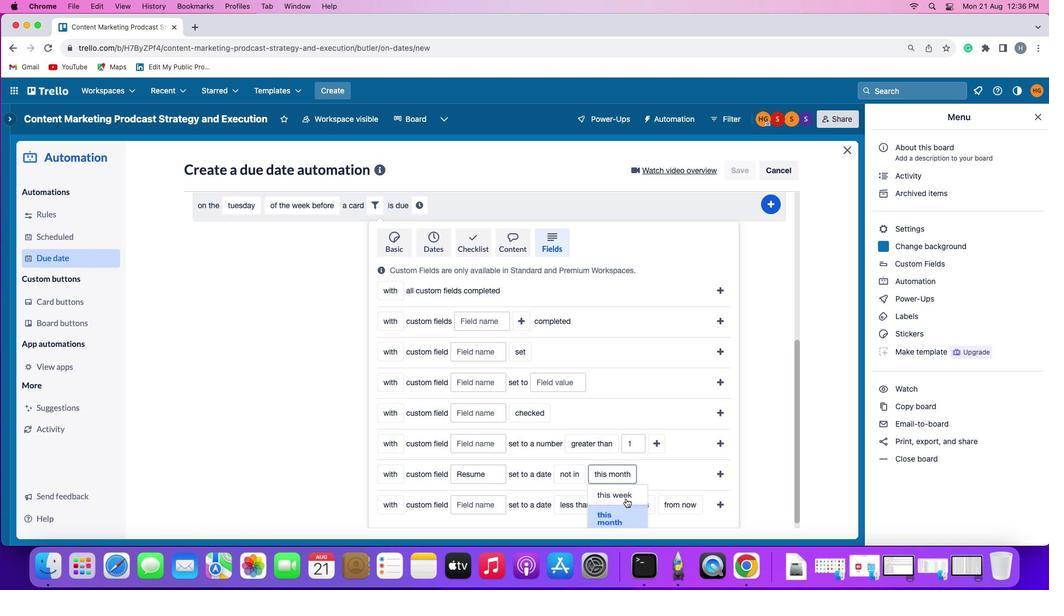 
Action: Mouse moved to (706, 459)
Screenshot: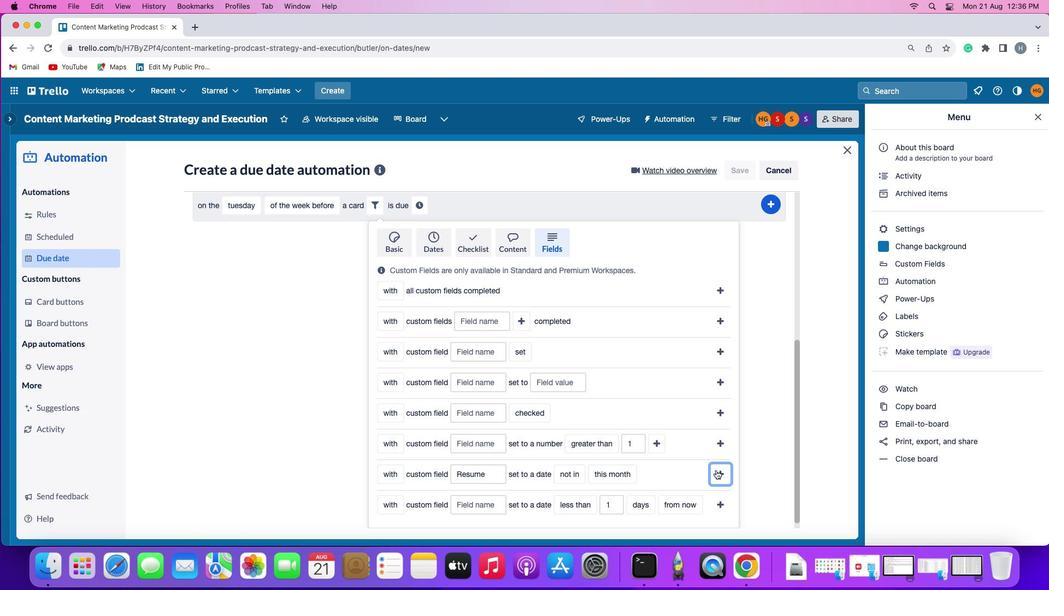 
Action: Mouse pressed left at (706, 459)
Screenshot: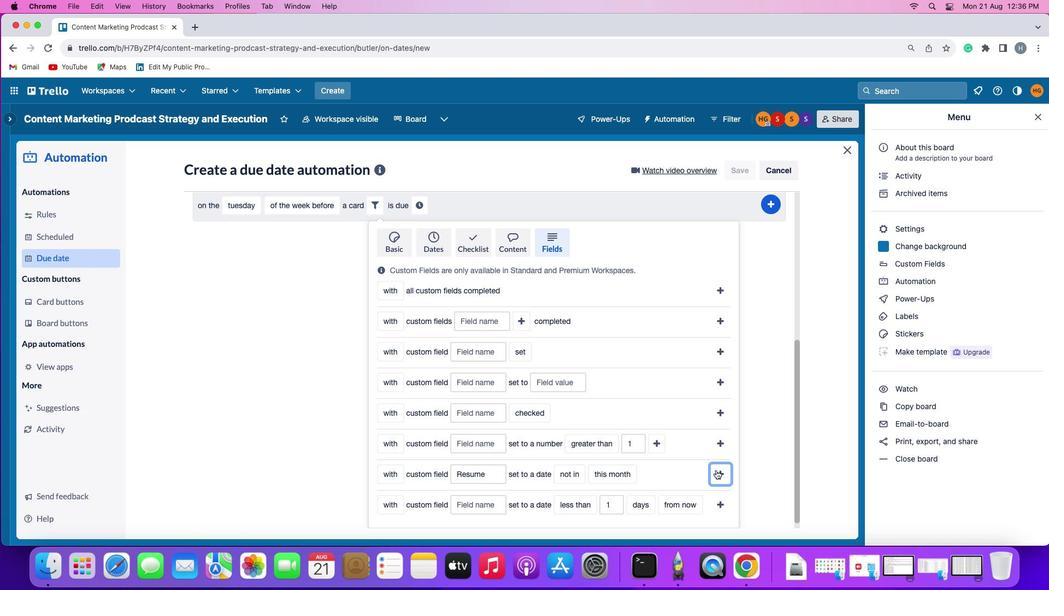 
Action: Mouse moved to (631, 468)
Screenshot: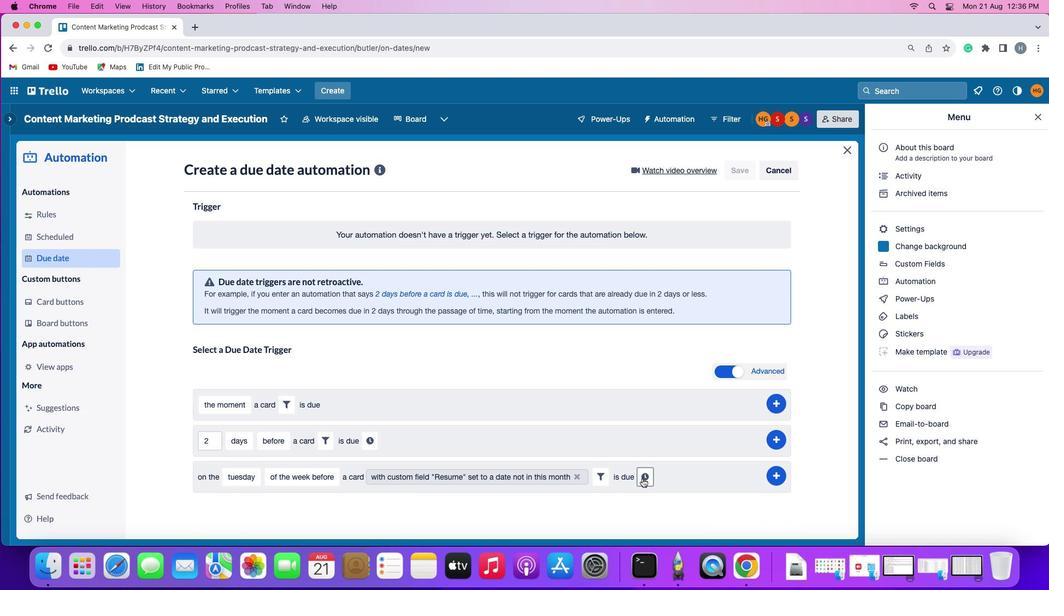
Action: Mouse pressed left at (631, 468)
Screenshot: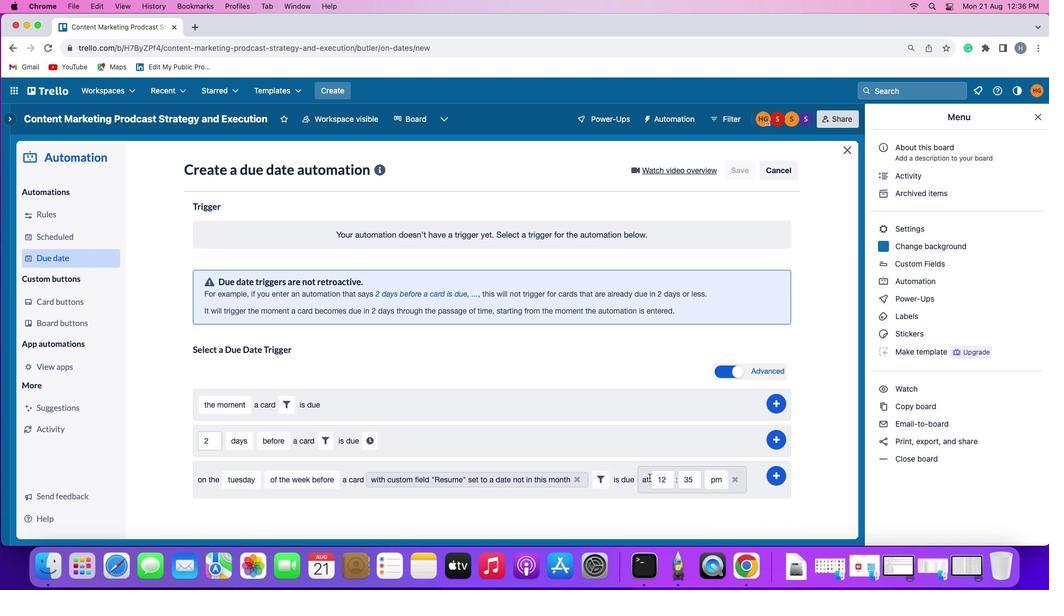 
Action: Mouse moved to (656, 469)
Screenshot: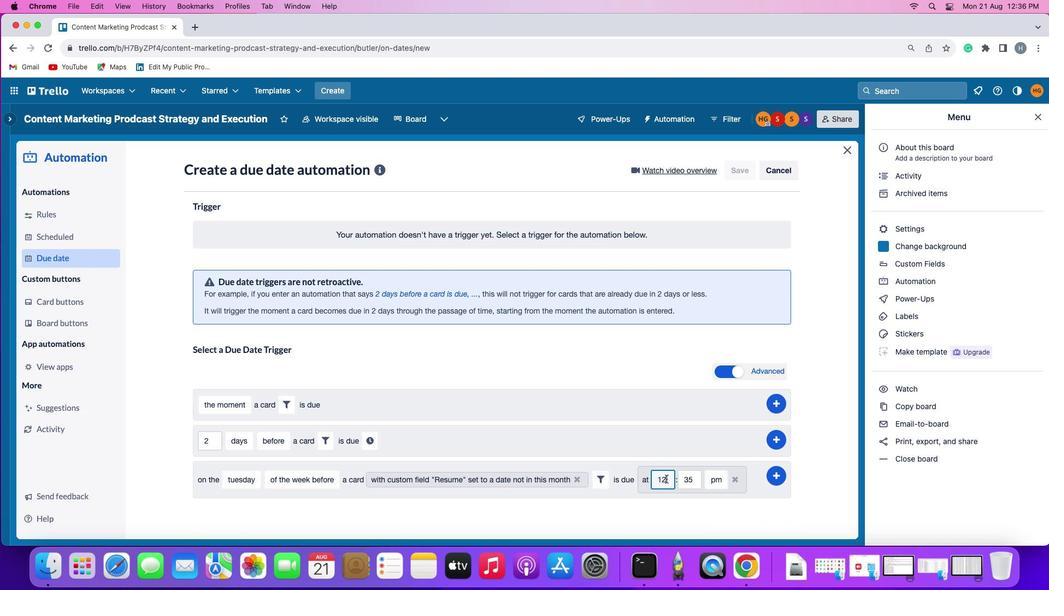 
Action: Mouse pressed left at (656, 469)
Screenshot: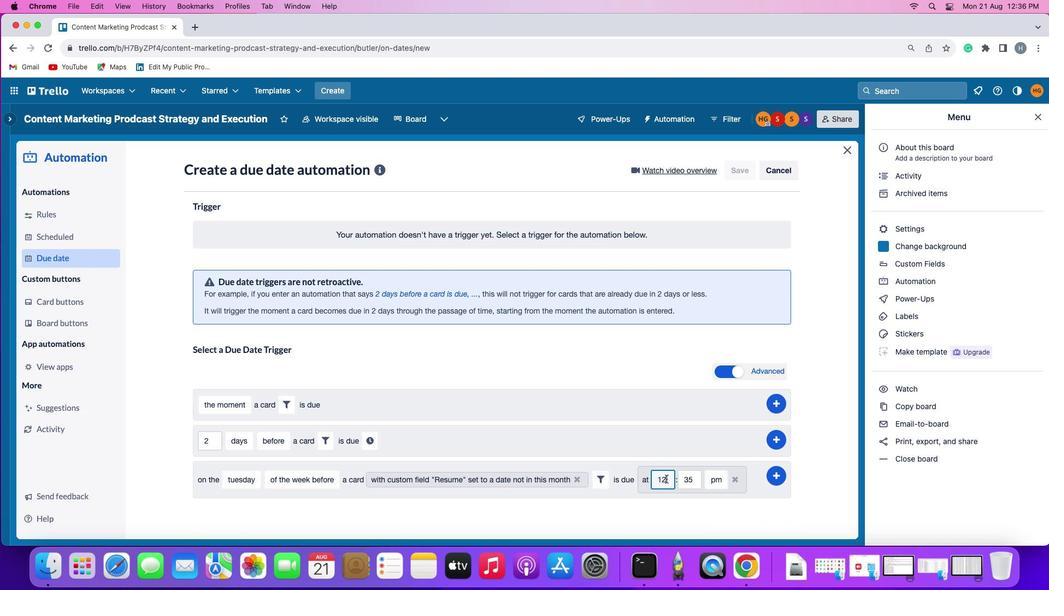 
Action: Mouse moved to (657, 467)
Screenshot: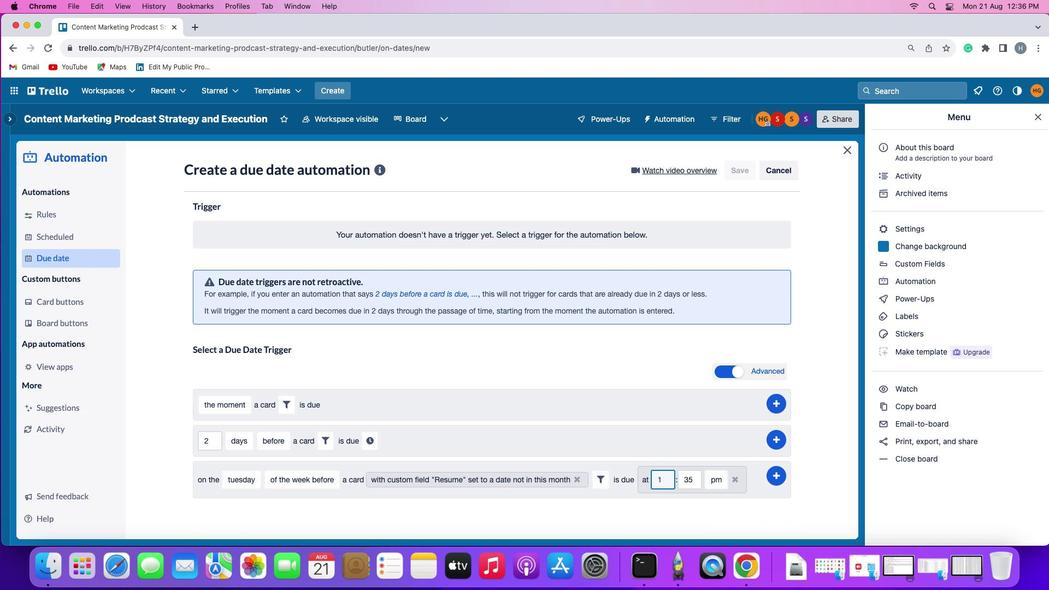 
Action: Key pressed Key.backspace
Screenshot: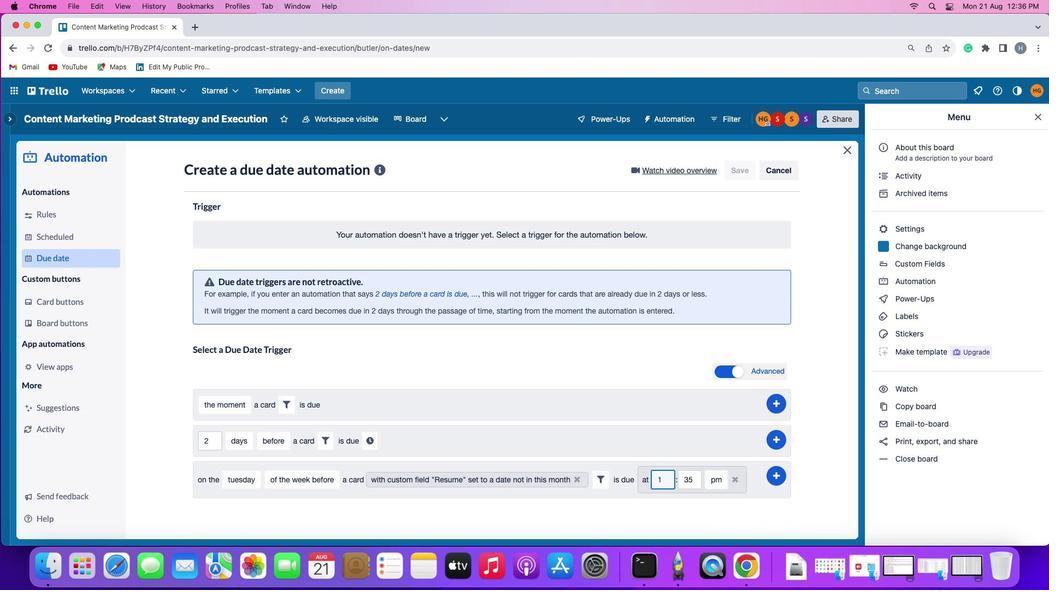 
Action: Mouse moved to (657, 467)
Screenshot: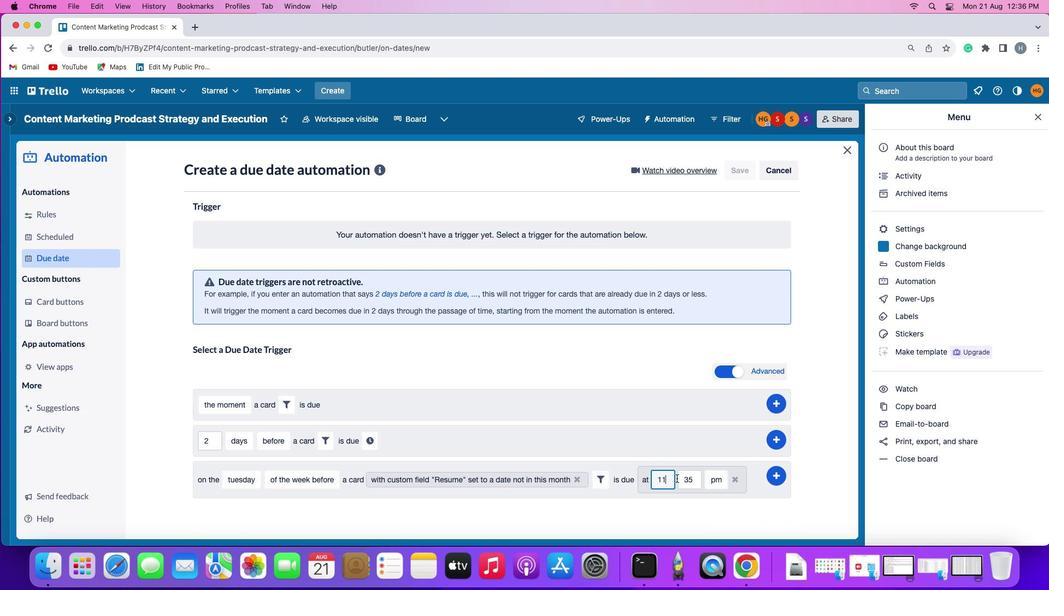 
Action: Key pressed '1'
Screenshot: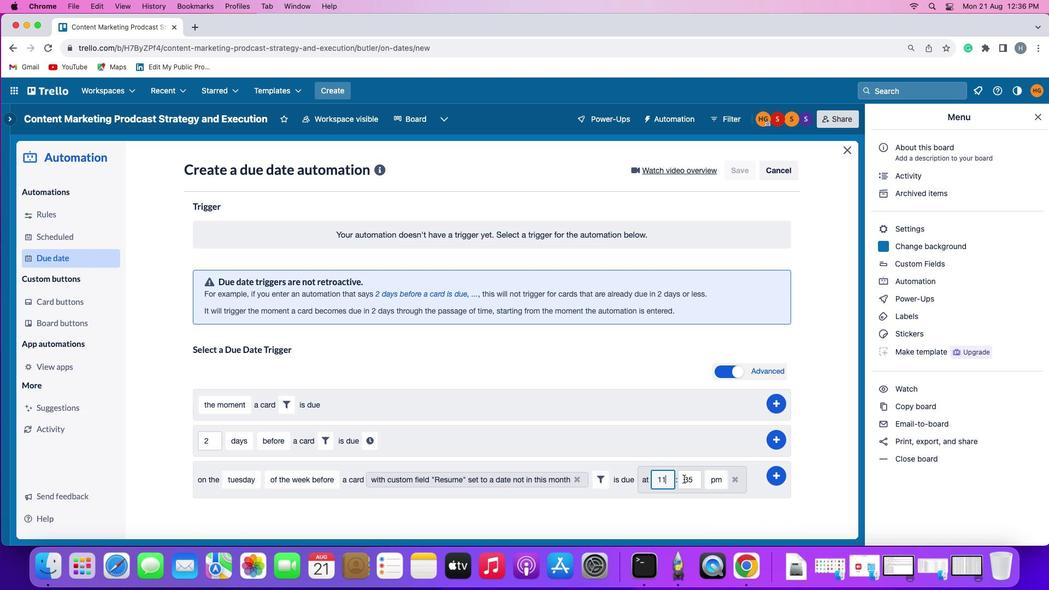 
Action: Mouse moved to (683, 468)
Screenshot: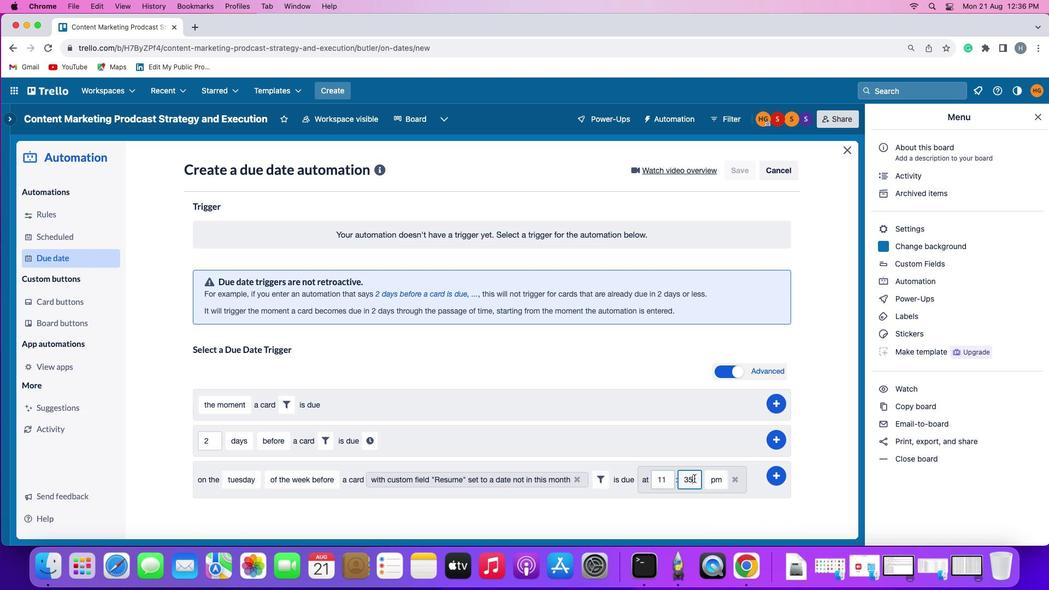 
Action: Mouse pressed left at (683, 468)
Screenshot: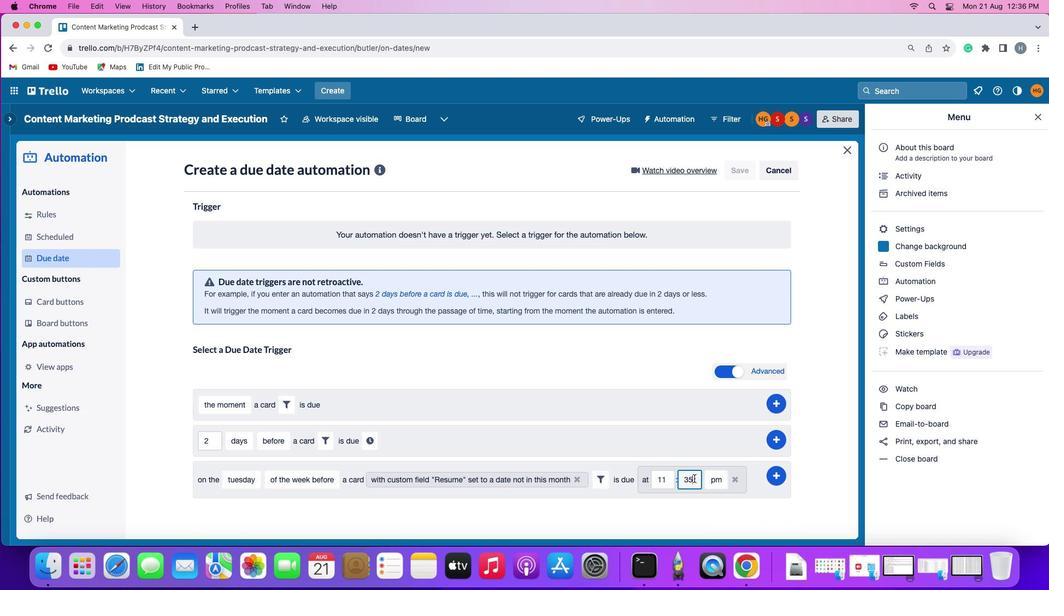 
Action: Key pressed Key.backspaceKey.backspace'0''0'
Screenshot: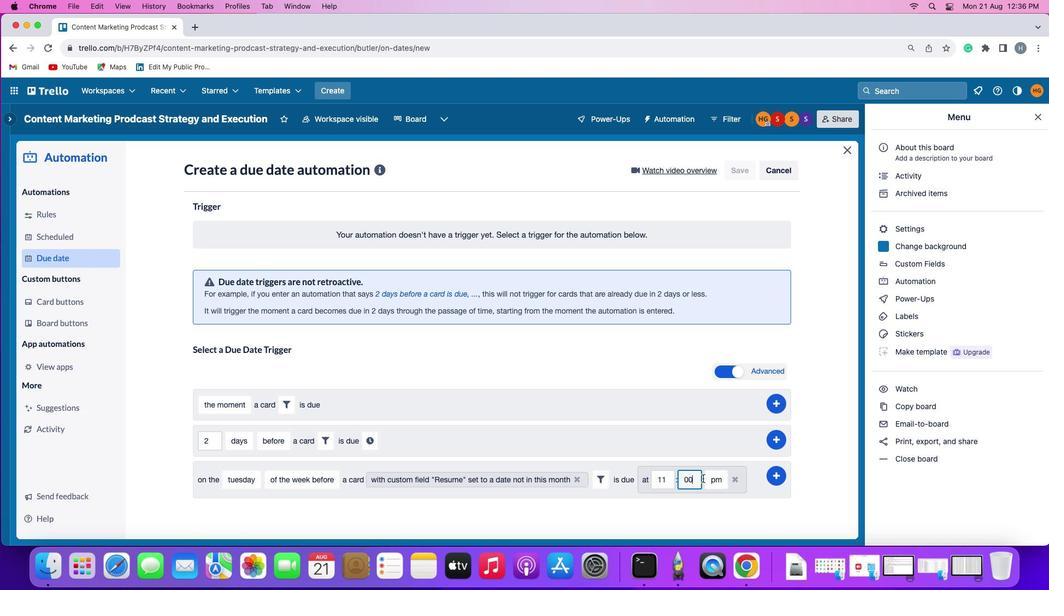 
Action: Mouse moved to (704, 467)
Screenshot: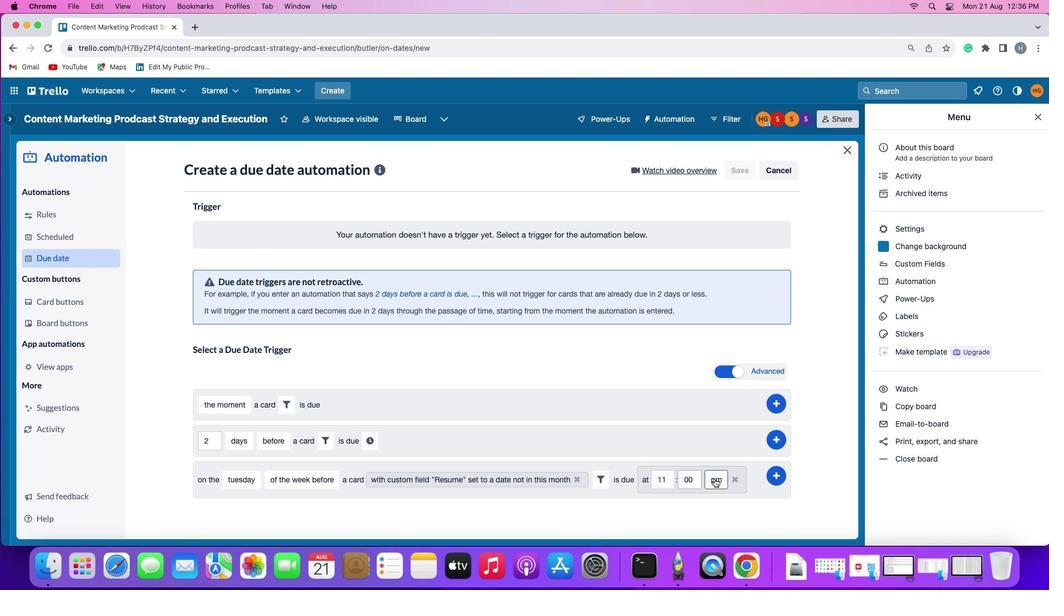
Action: Mouse pressed left at (704, 467)
Screenshot: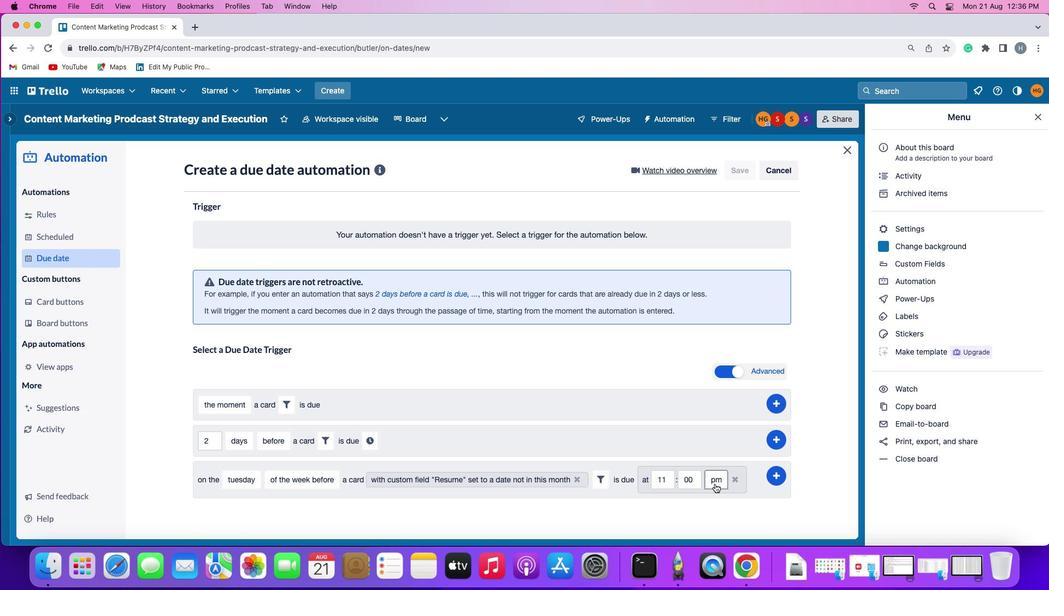 
Action: Mouse moved to (704, 486)
Screenshot: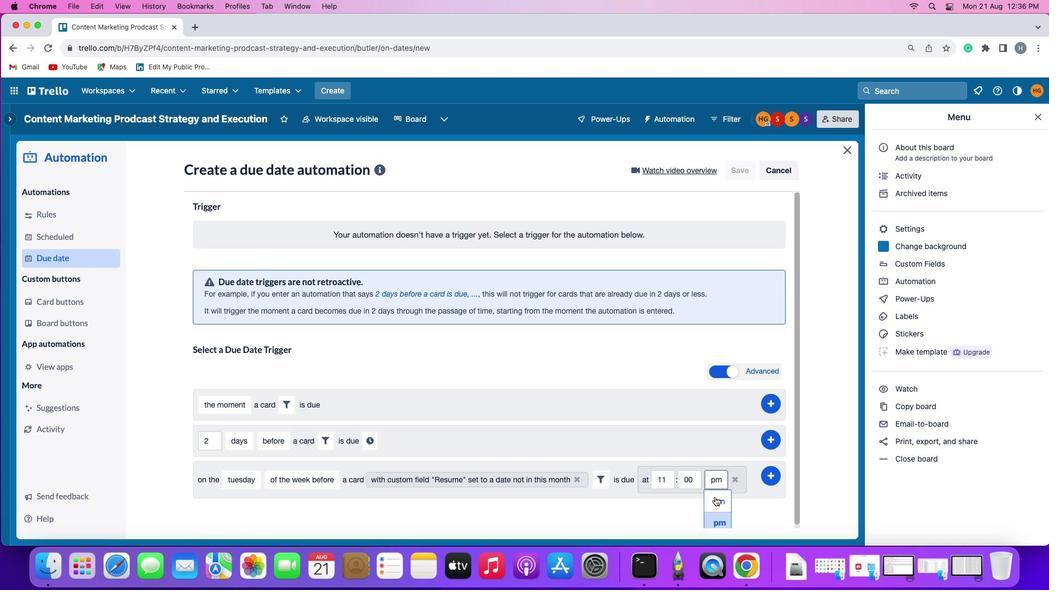 
Action: Mouse pressed left at (704, 486)
Screenshot: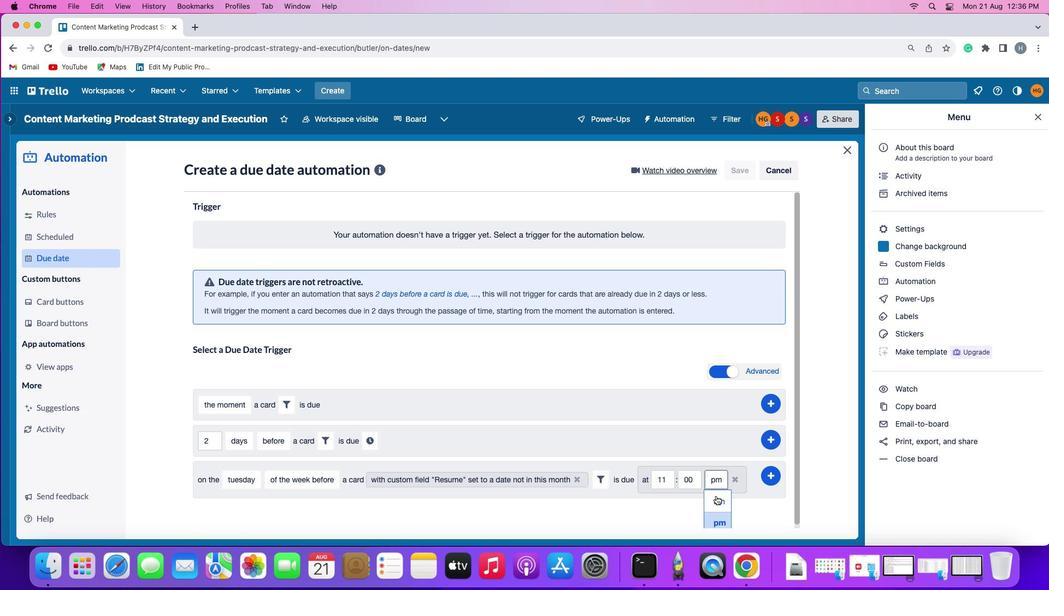 
Action: Mouse moved to (763, 461)
Screenshot: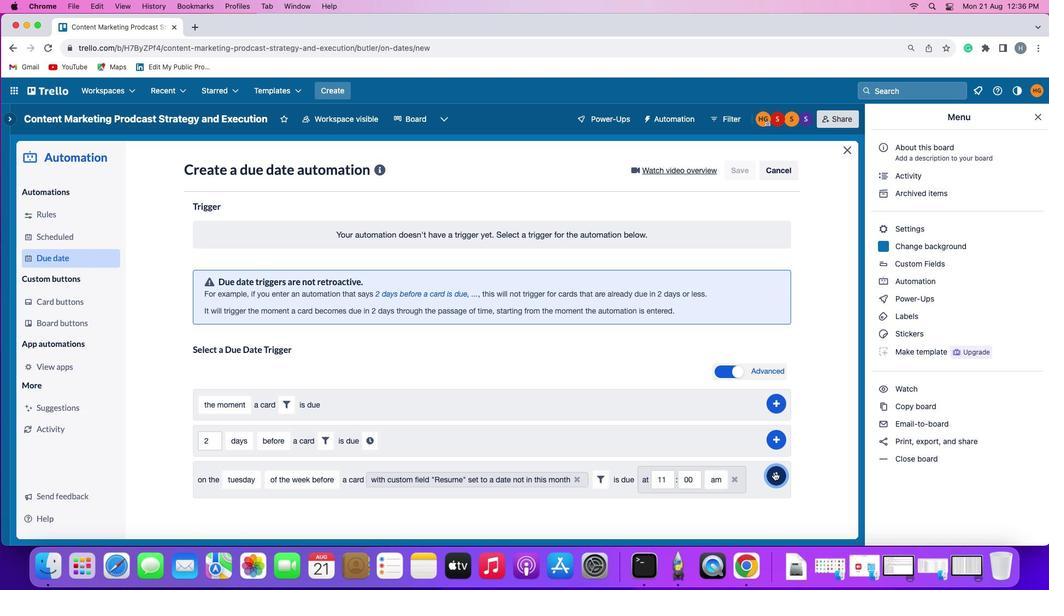 
Action: Mouse pressed left at (763, 461)
Screenshot: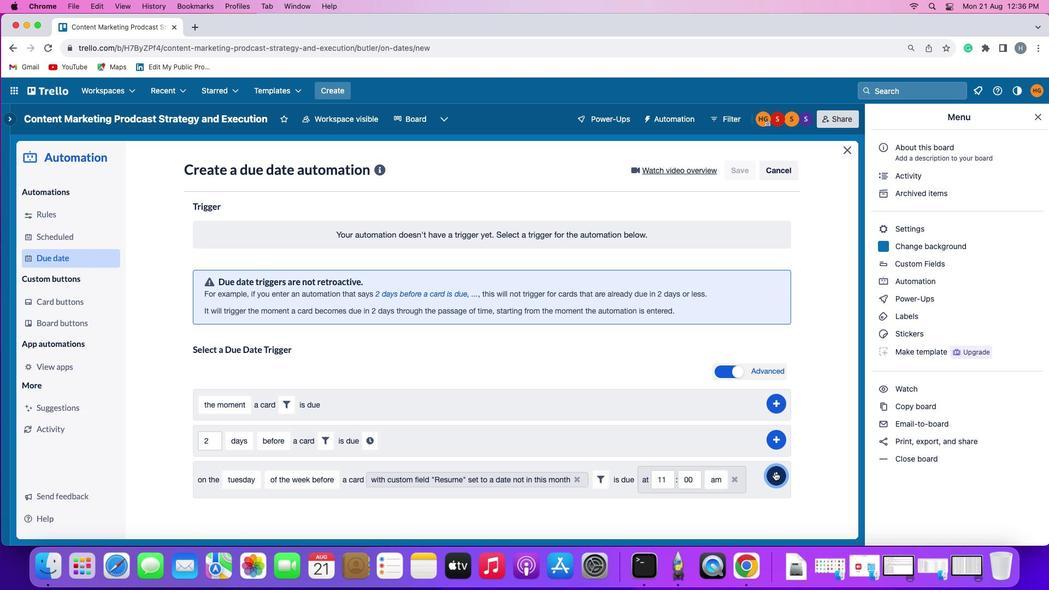 
Action: Mouse moved to (803, 375)
Screenshot: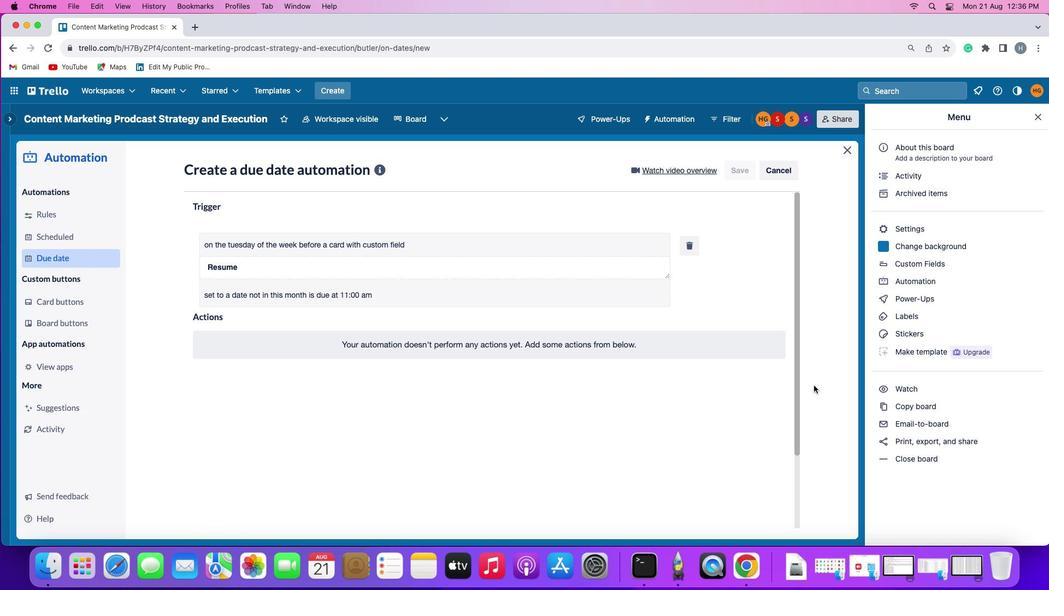 
